 Task: Schedule a 60-minute meeting to evaluate team performance.
Action: Mouse pressed left at (85, 160)
Screenshot: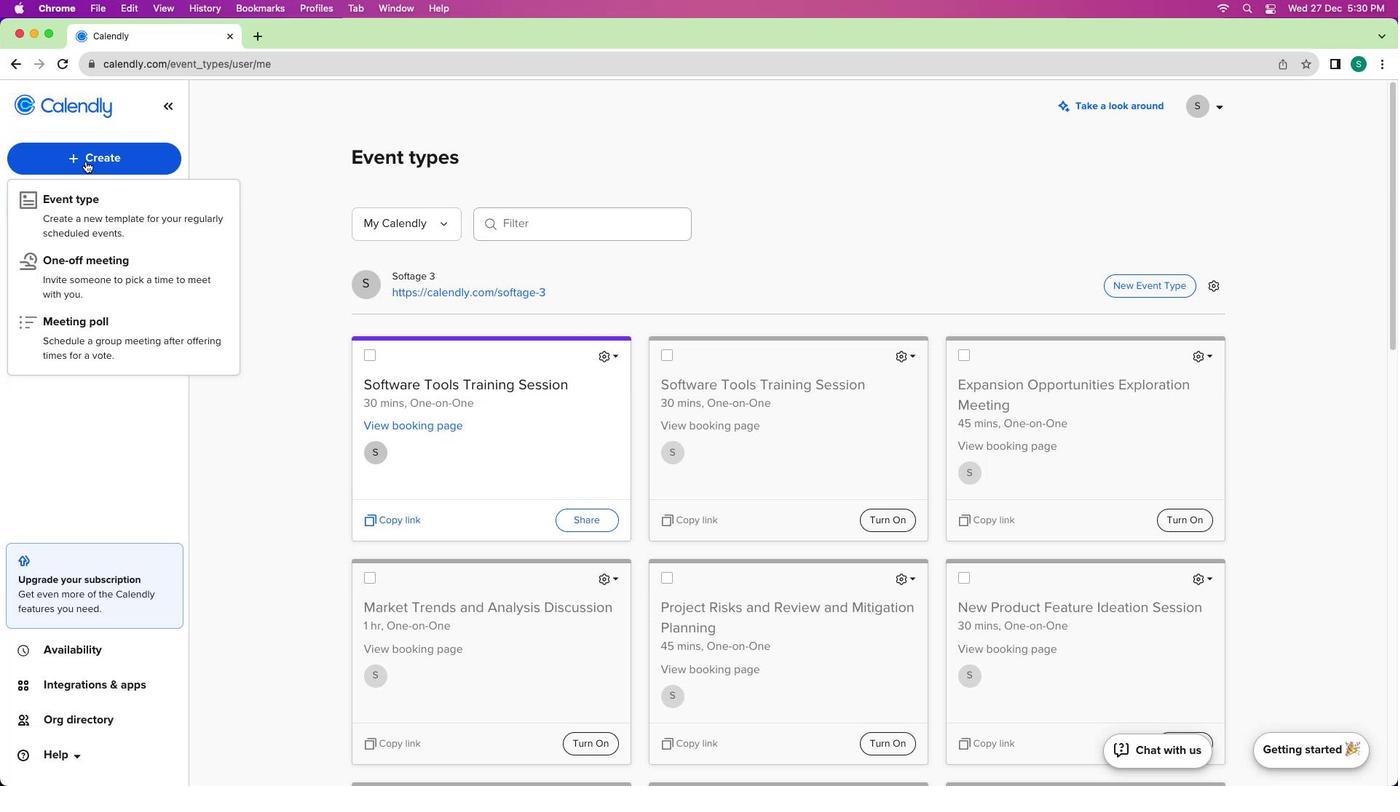 
Action: Mouse moved to (83, 204)
Screenshot: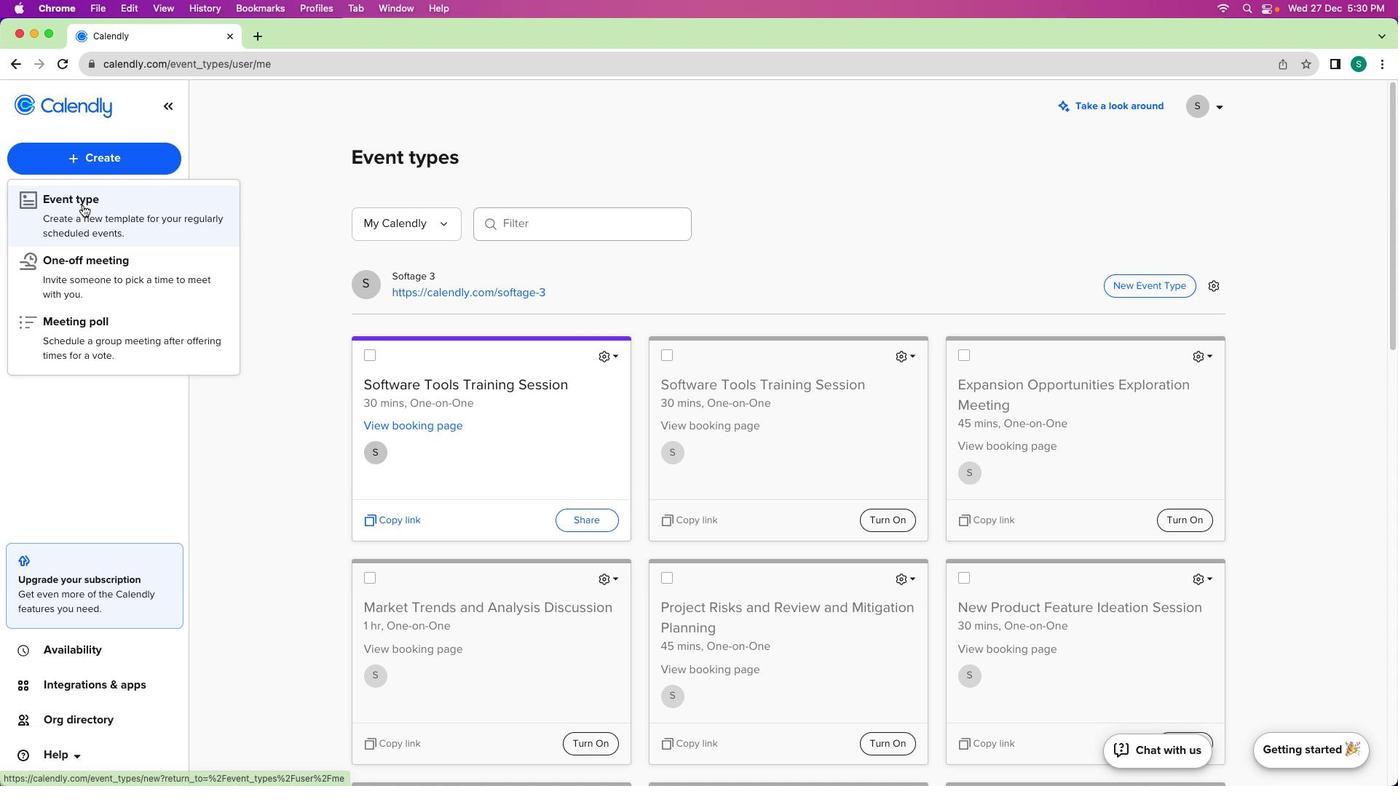 
Action: Mouse pressed left at (83, 204)
Screenshot: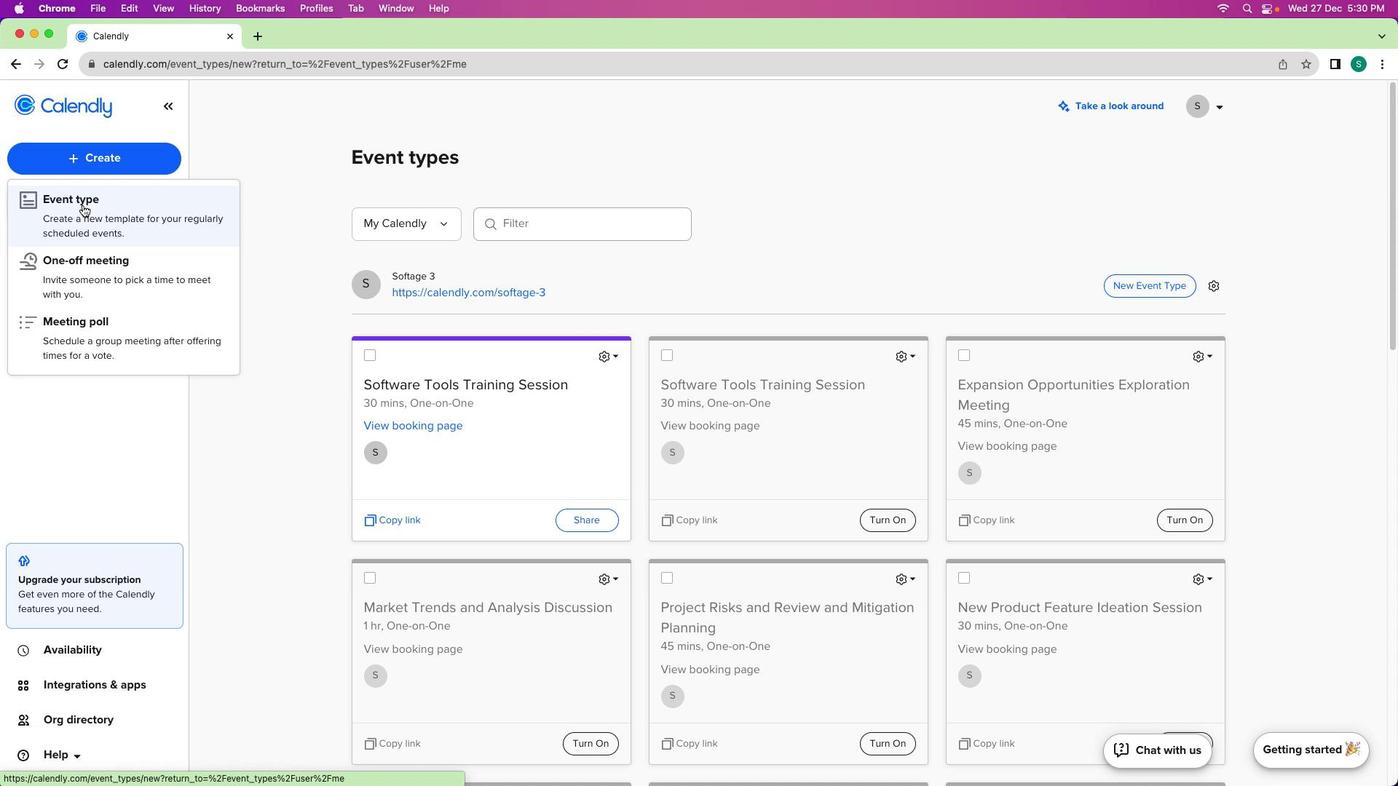 
Action: Mouse moved to (453, 279)
Screenshot: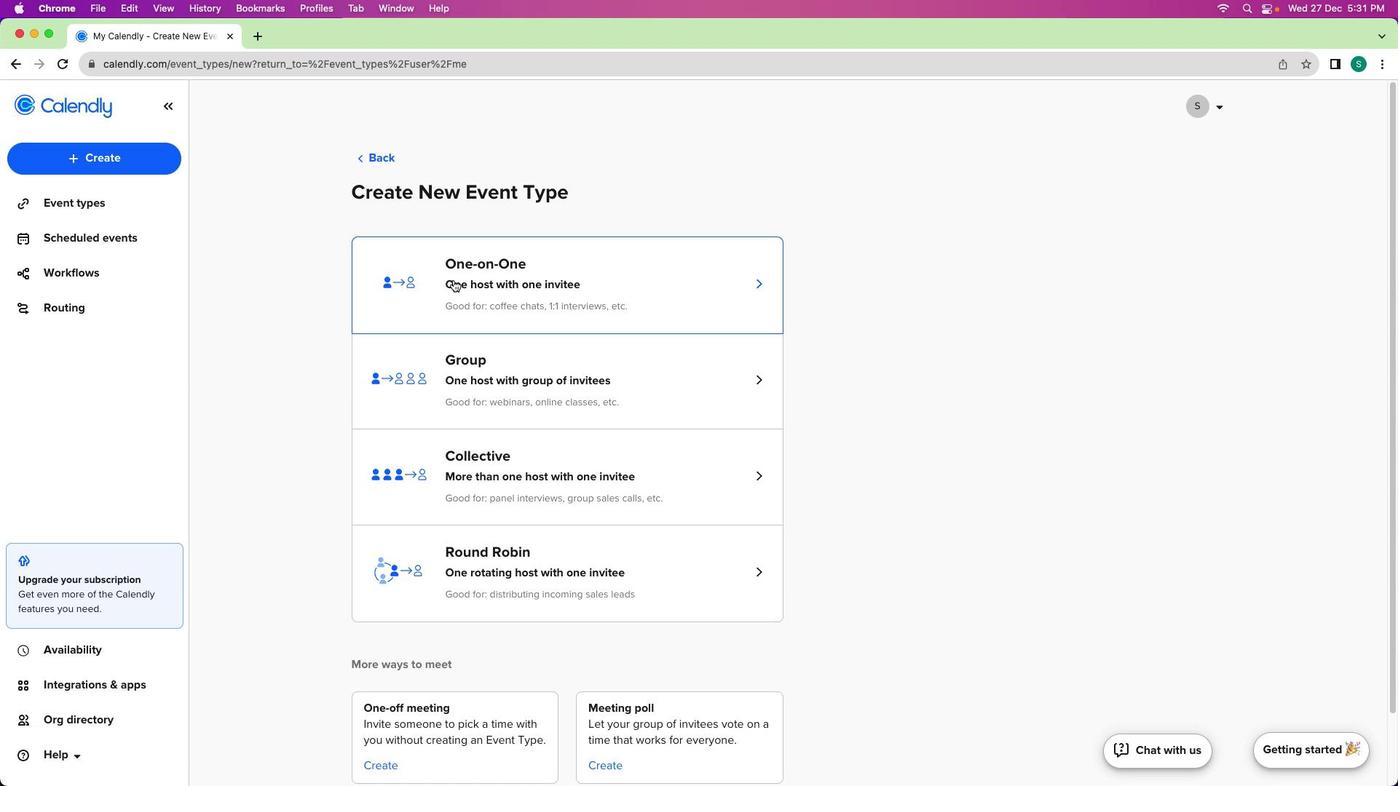 
Action: Mouse pressed left at (453, 279)
Screenshot: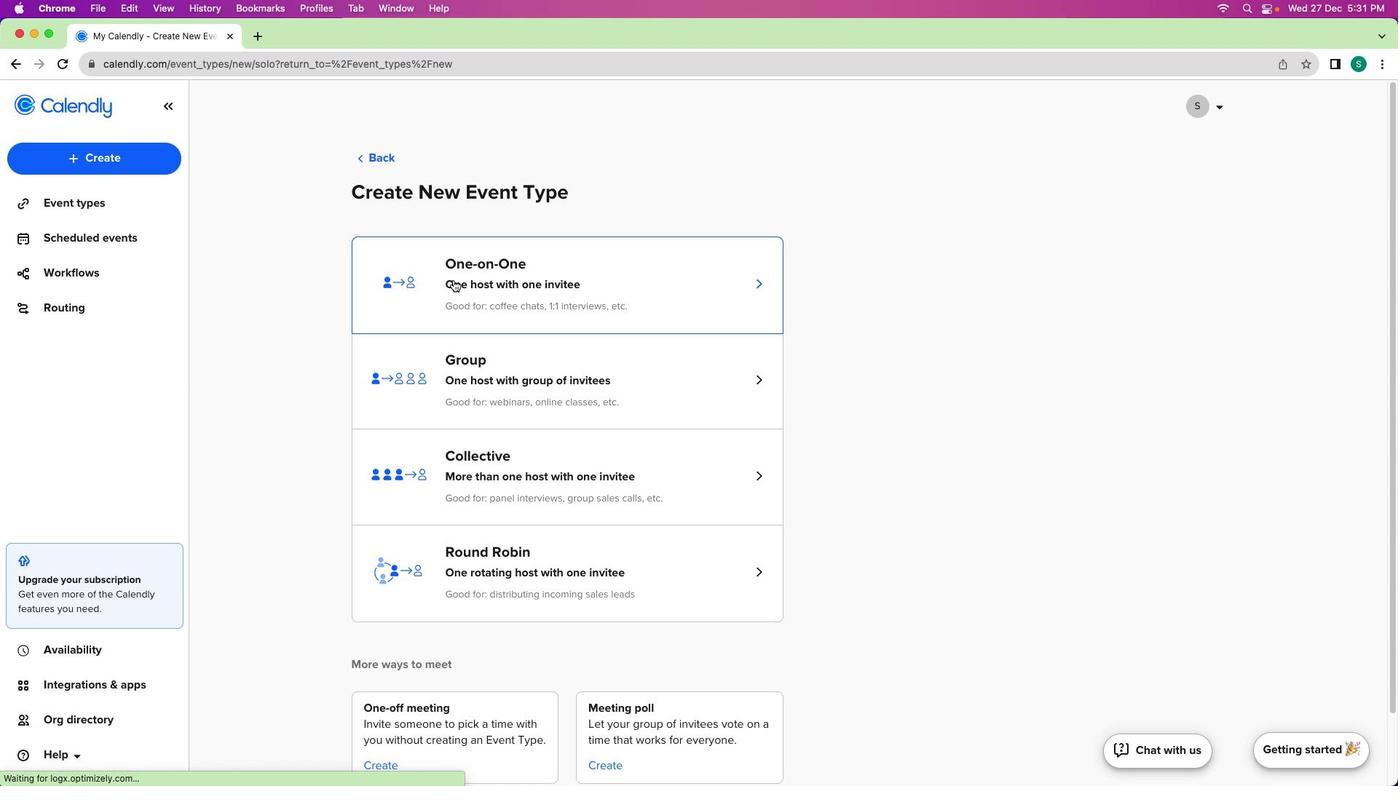 
Action: Mouse moved to (168, 225)
Screenshot: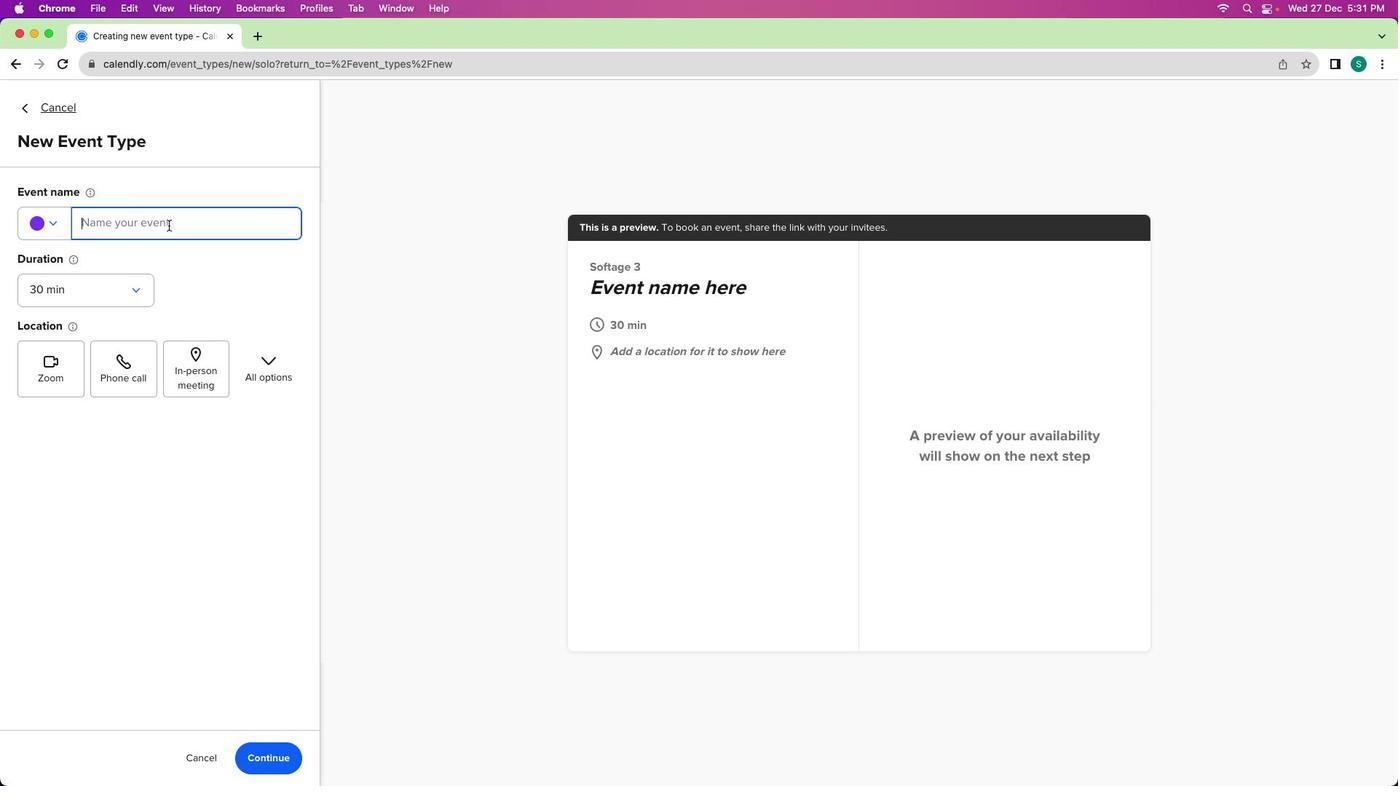 
Action: Mouse pressed left at (168, 225)
Screenshot: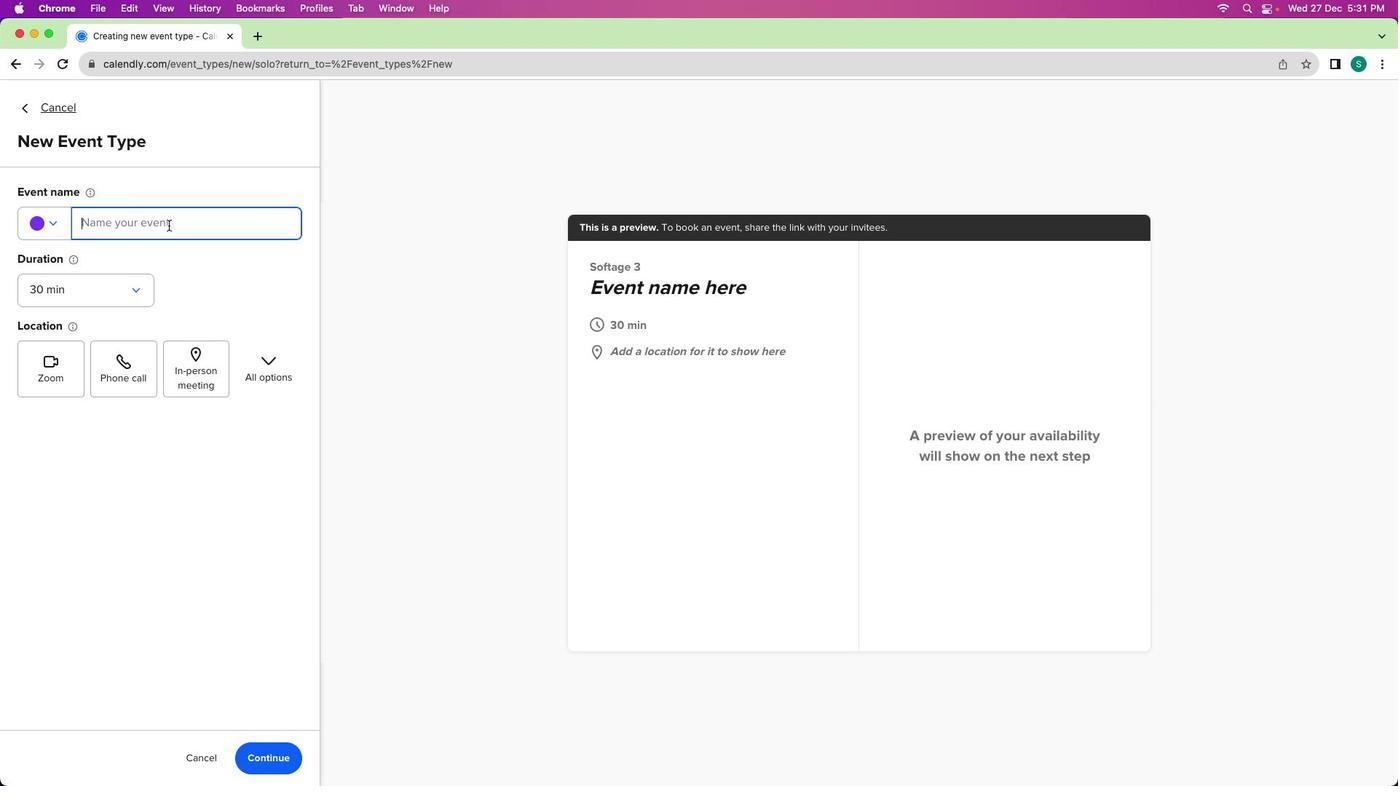 
Action: Key pressed Key.shift'T''e''a''m'Key.spaceKey.shift'P''e''r''f''o''r''m''a''c''e'Key.spaceKey.shift'E''v''a''l''u''a''t'Key.leftKey.leftKey.leftKey.leftKey.leftKey.leftKey.leftKey.leftKey.leftKey.left'n'Key.down'i''o''n'Key.spaceKey.shift'M''e''e''t''i''n''g'
Screenshot: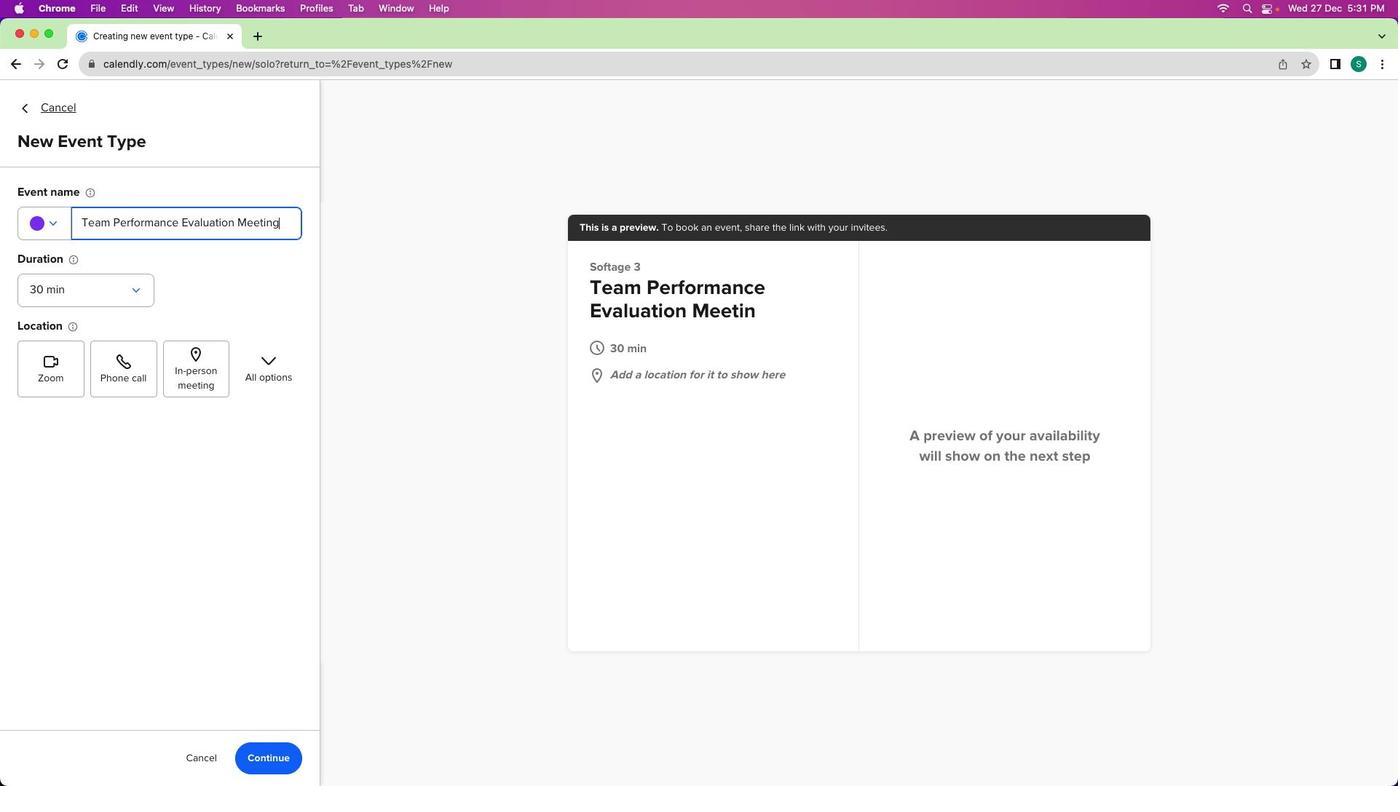 
Action: Mouse moved to (104, 289)
Screenshot: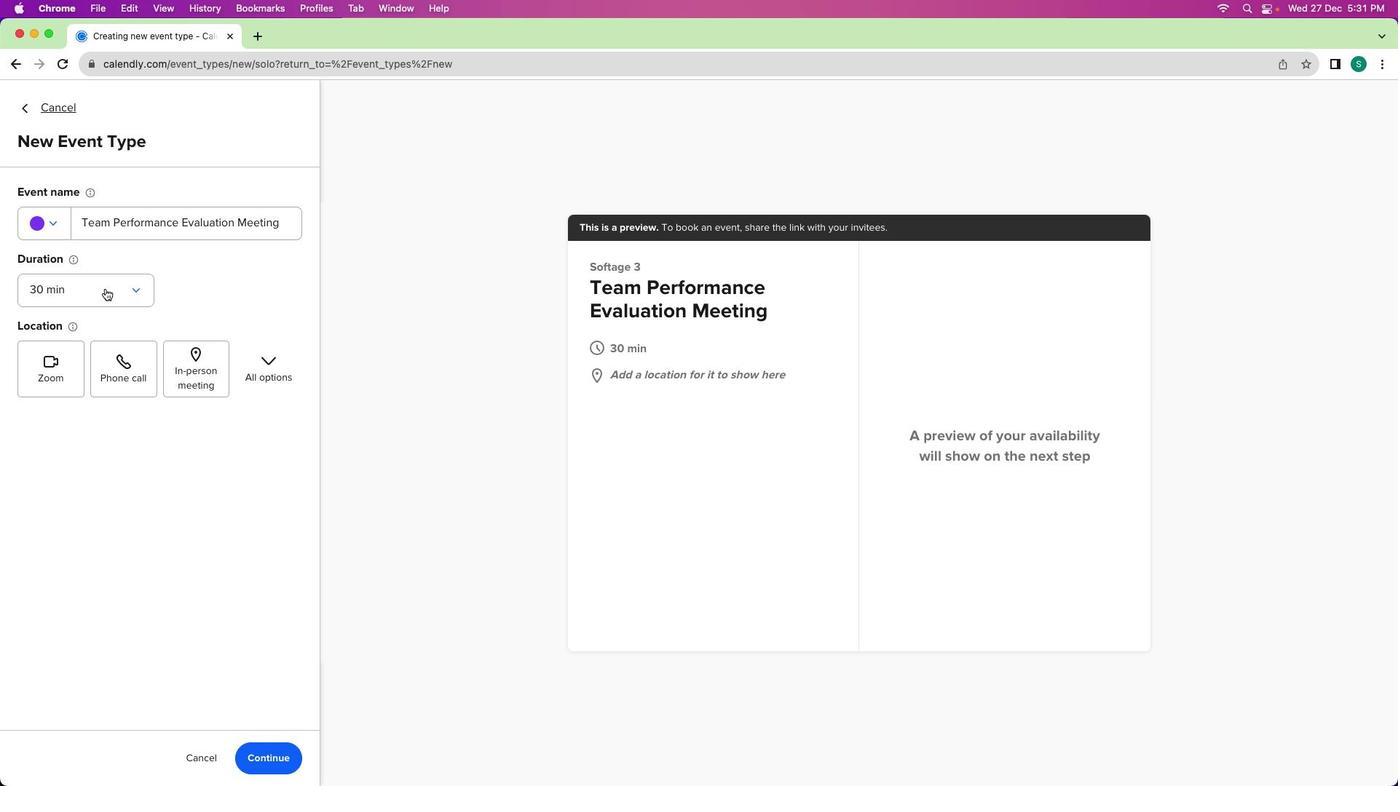 
Action: Mouse pressed left at (104, 289)
Screenshot: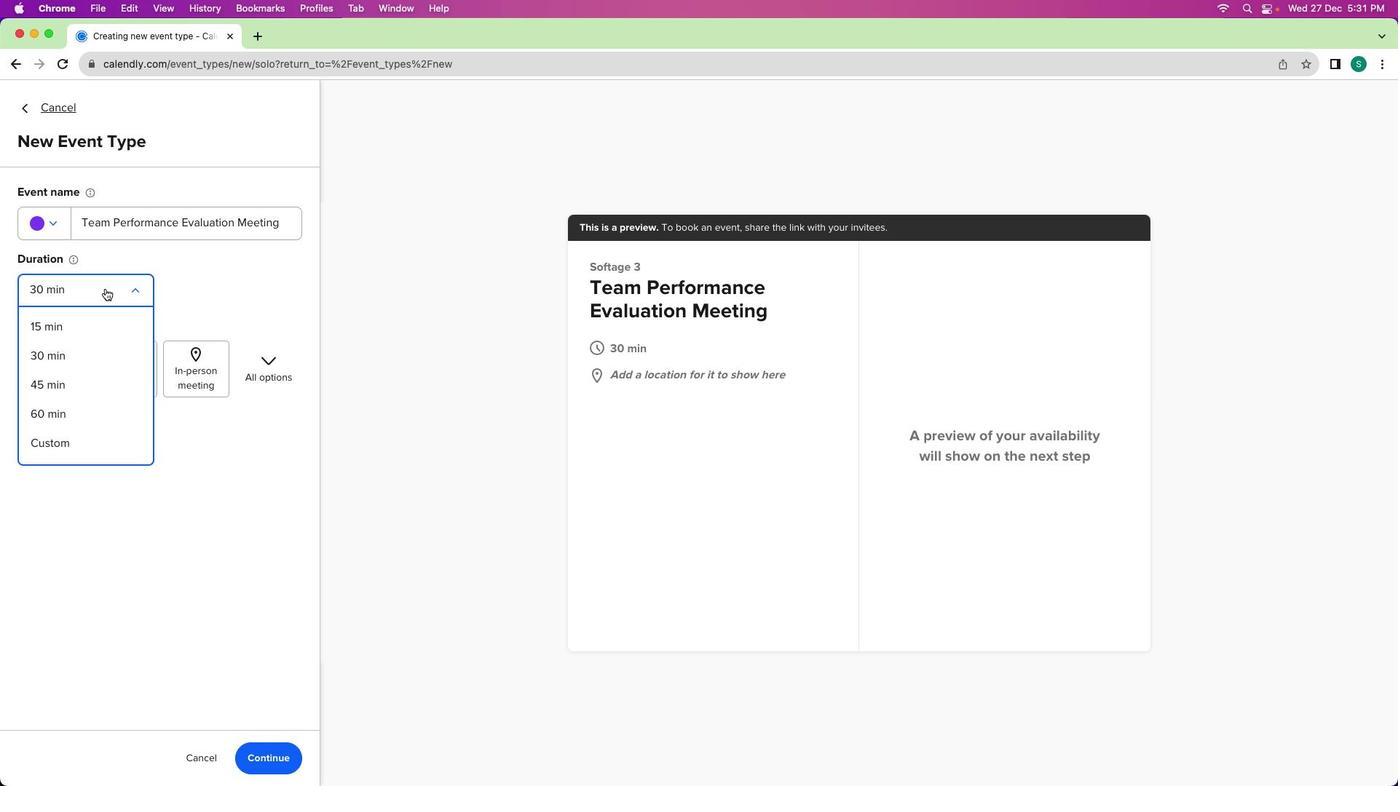 
Action: Mouse moved to (70, 398)
Screenshot: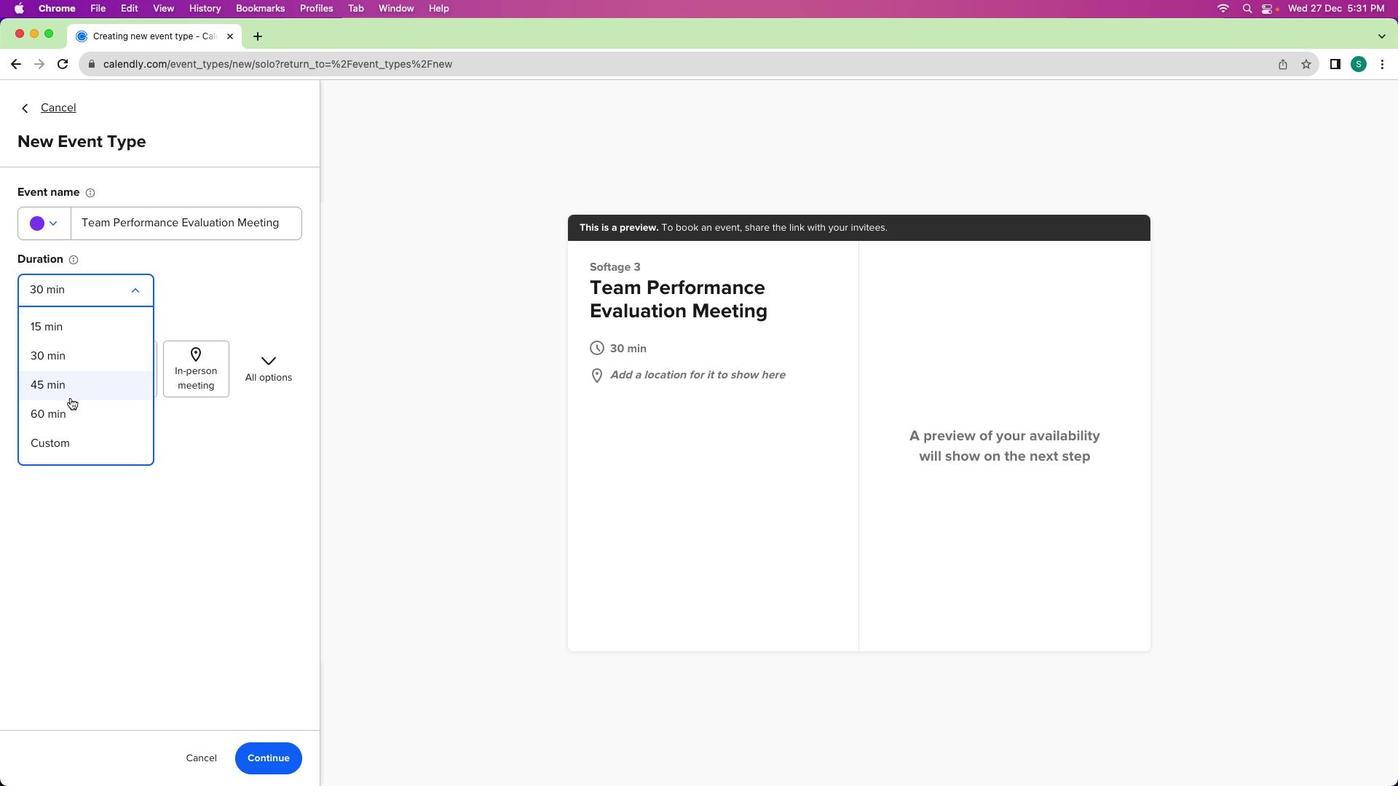 
Action: Mouse pressed left at (70, 398)
Screenshot: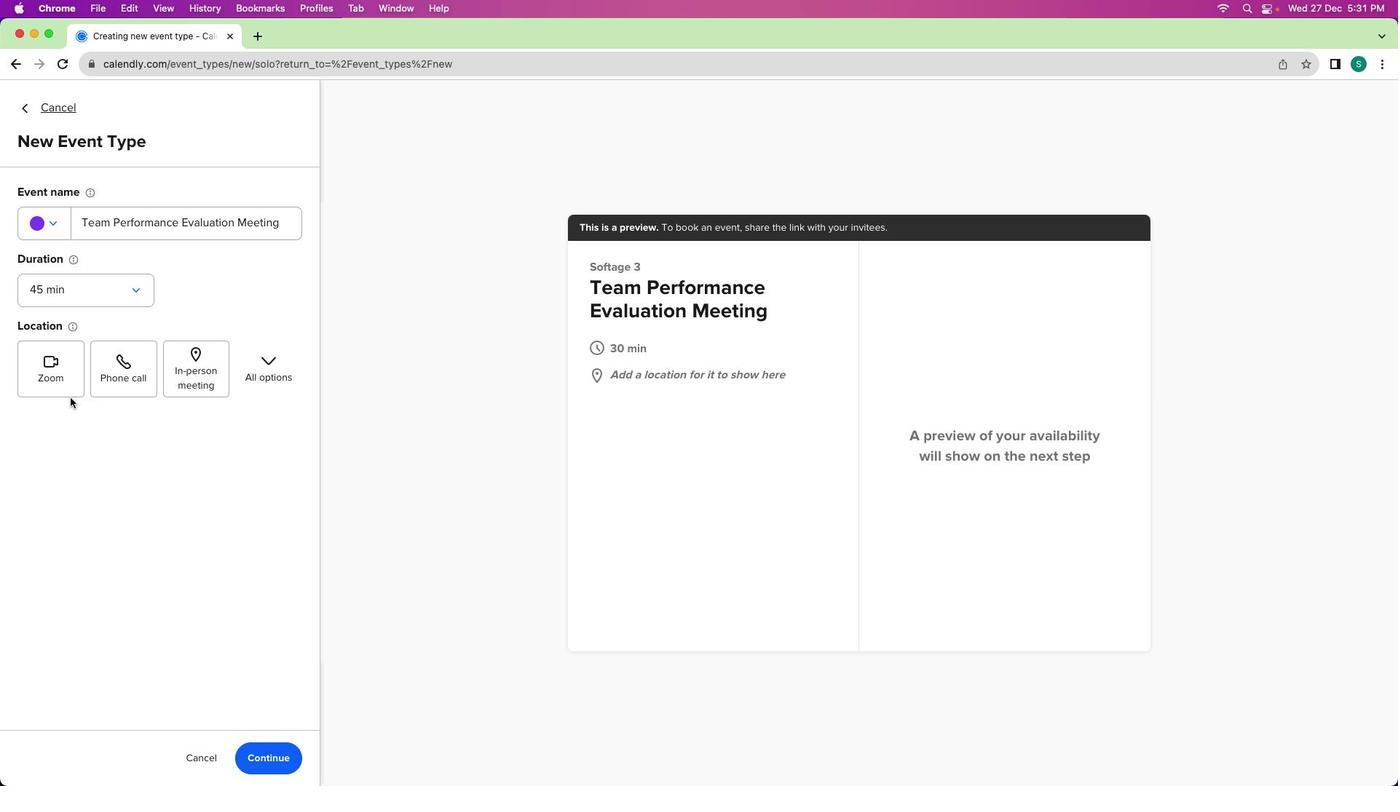 
Action: Mouse moved to (80, 293)
Screenshot: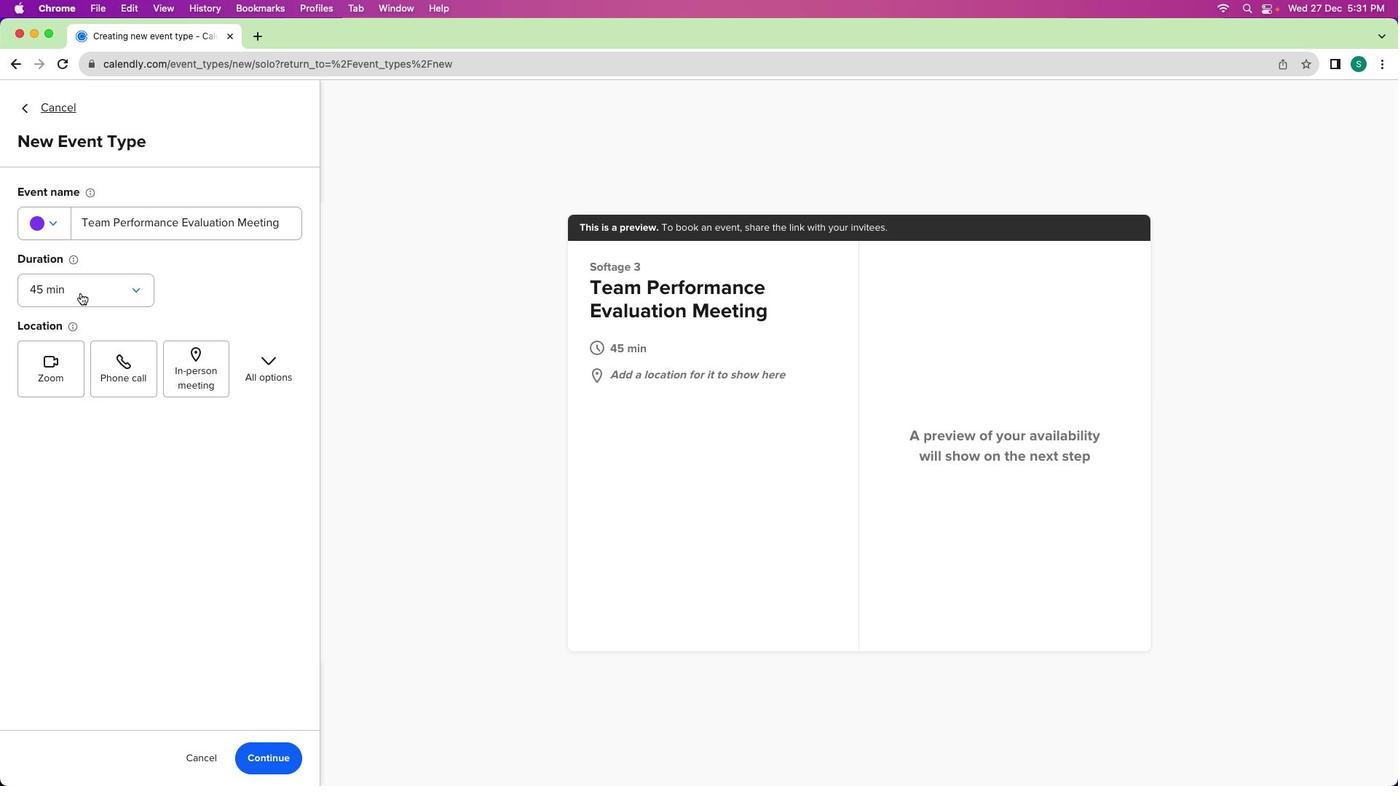 
Action: Mouse pressed left at (80, 293)
Screenshot: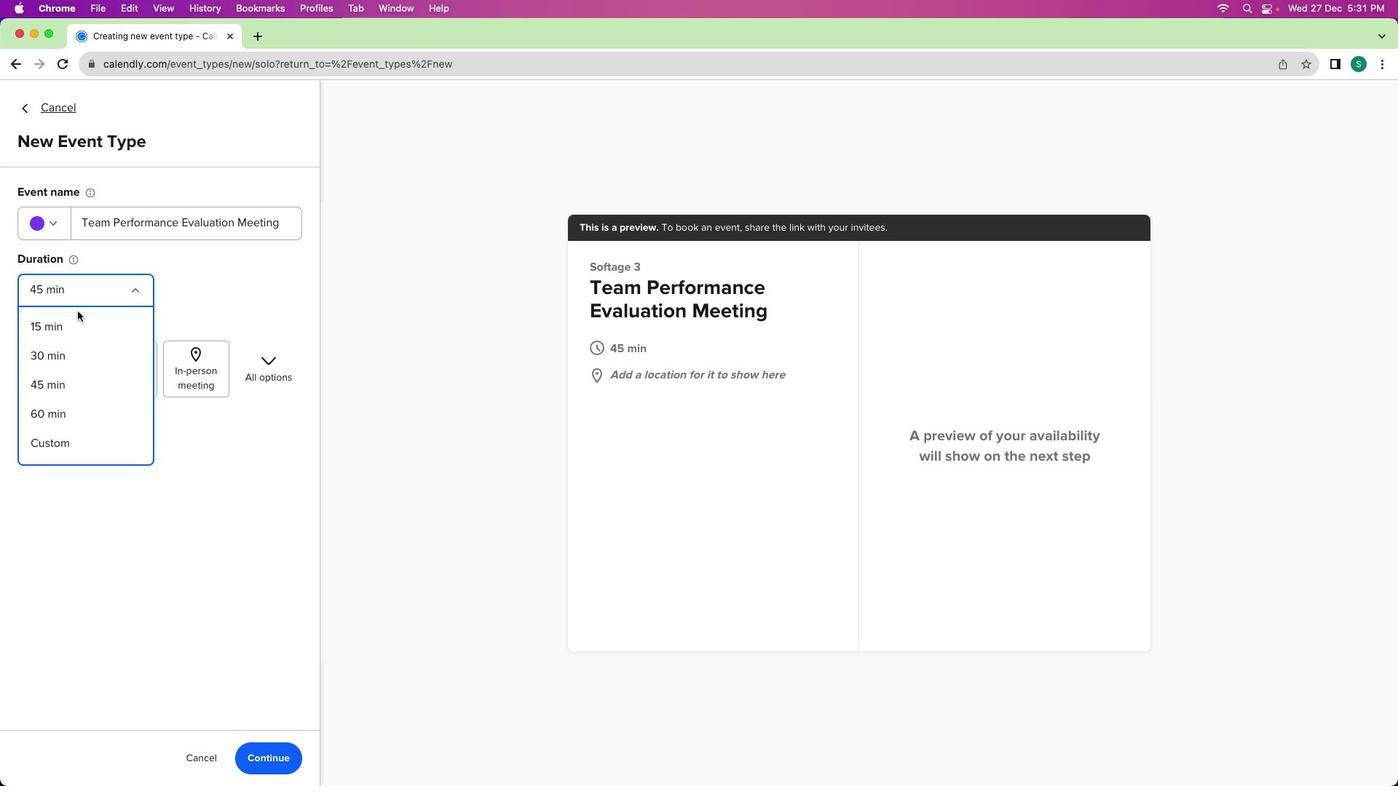 
Action: Mouse moved to (62, 415)
Screenshot: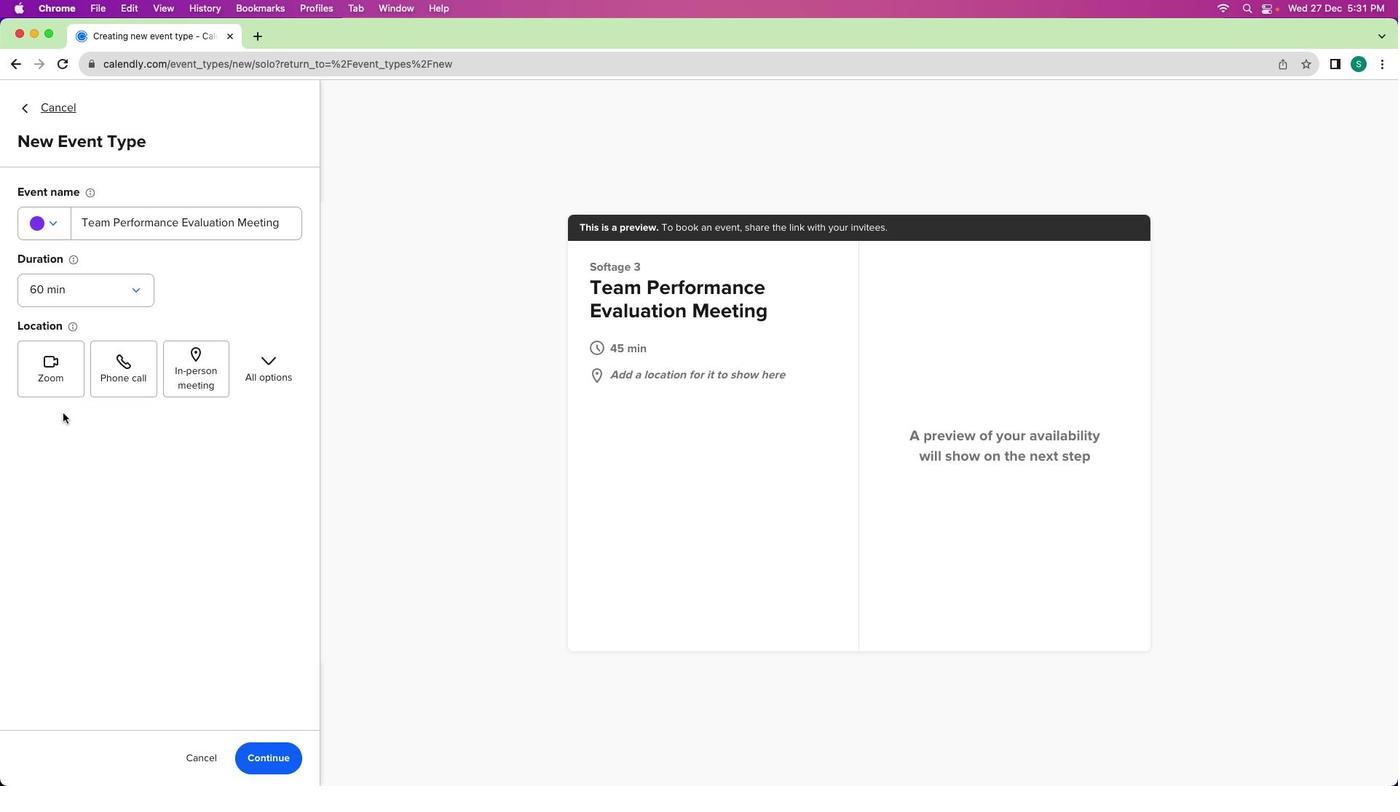 
Action: Mouse pressed left at (62, 415)
Screenshot: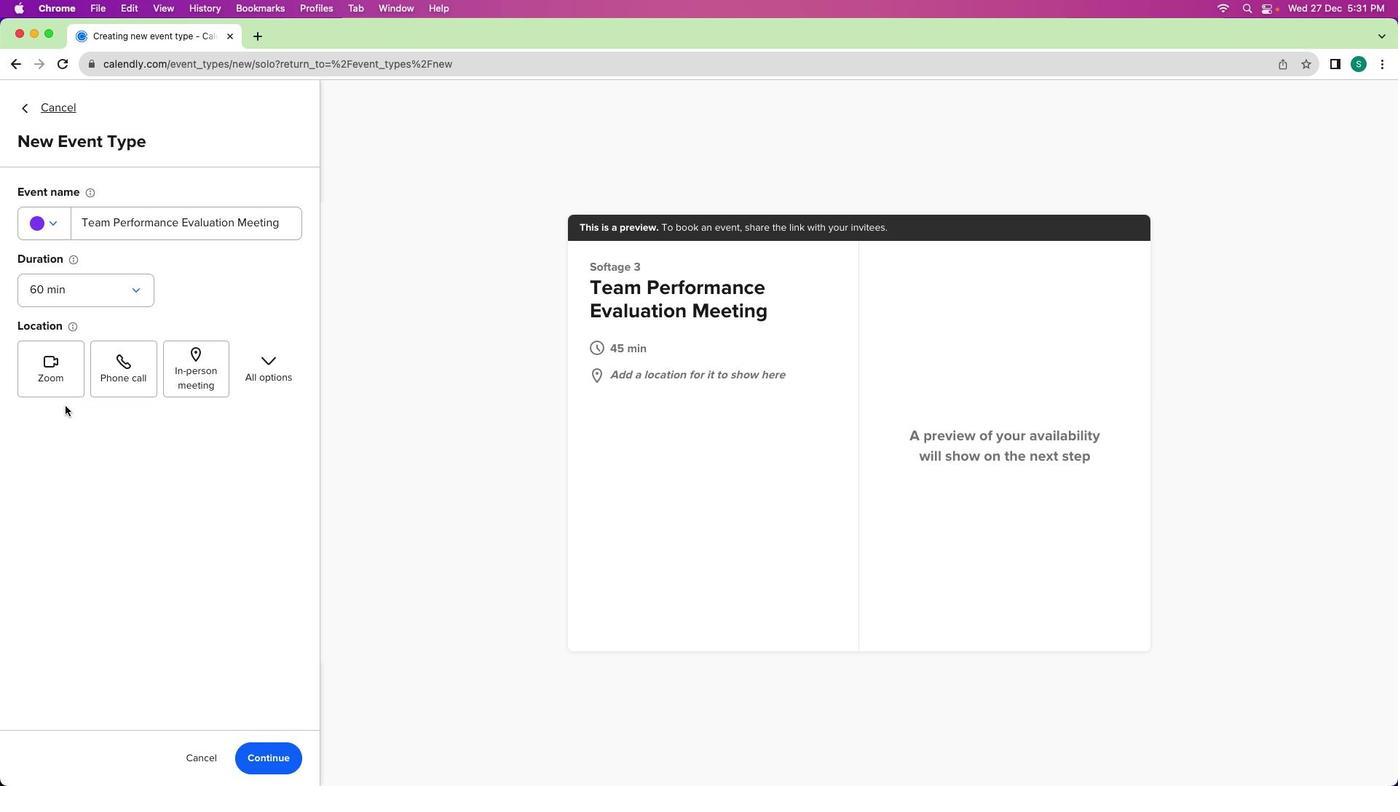 
Action: Mouse moved to (69, 375)
Screenshot: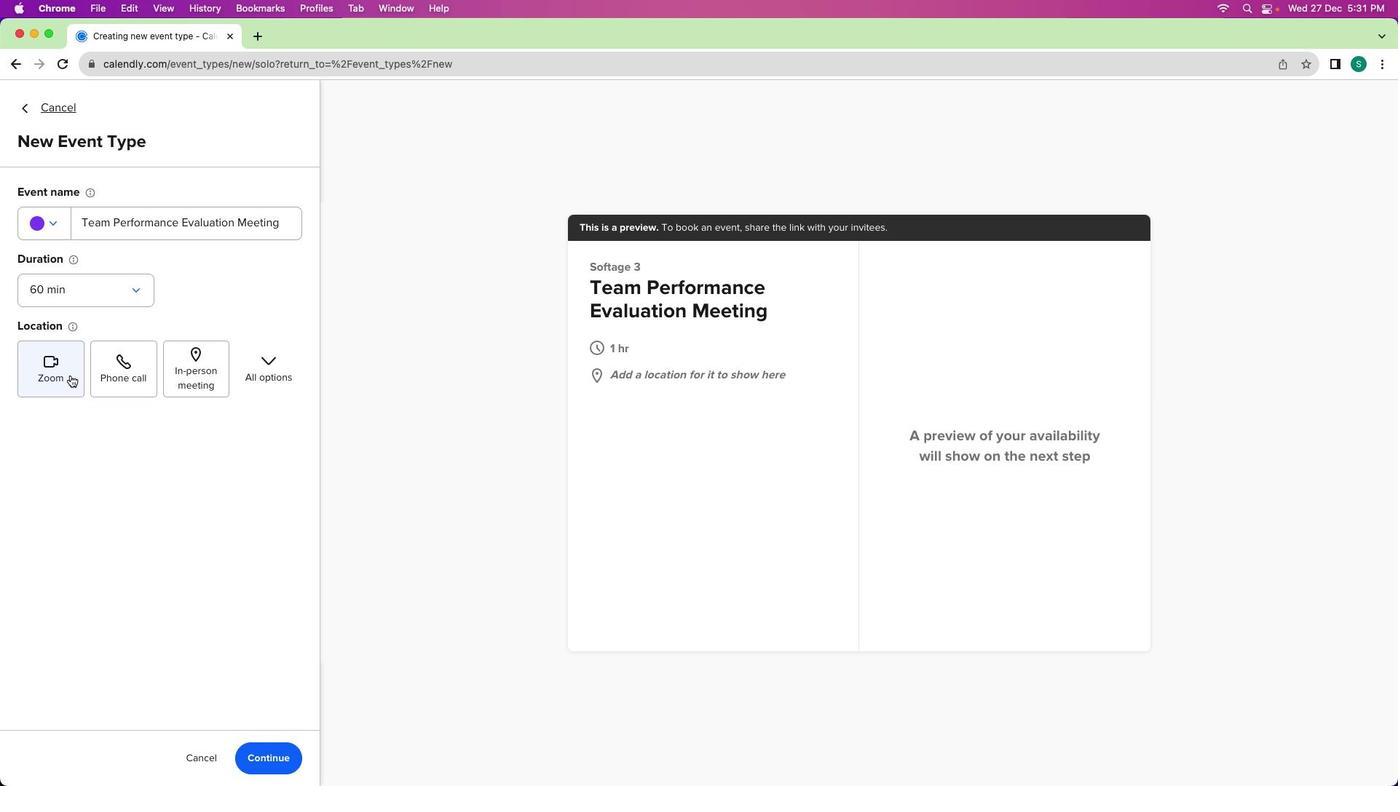 
Action: Mouse pressed left at (69, 375)
Screenshot: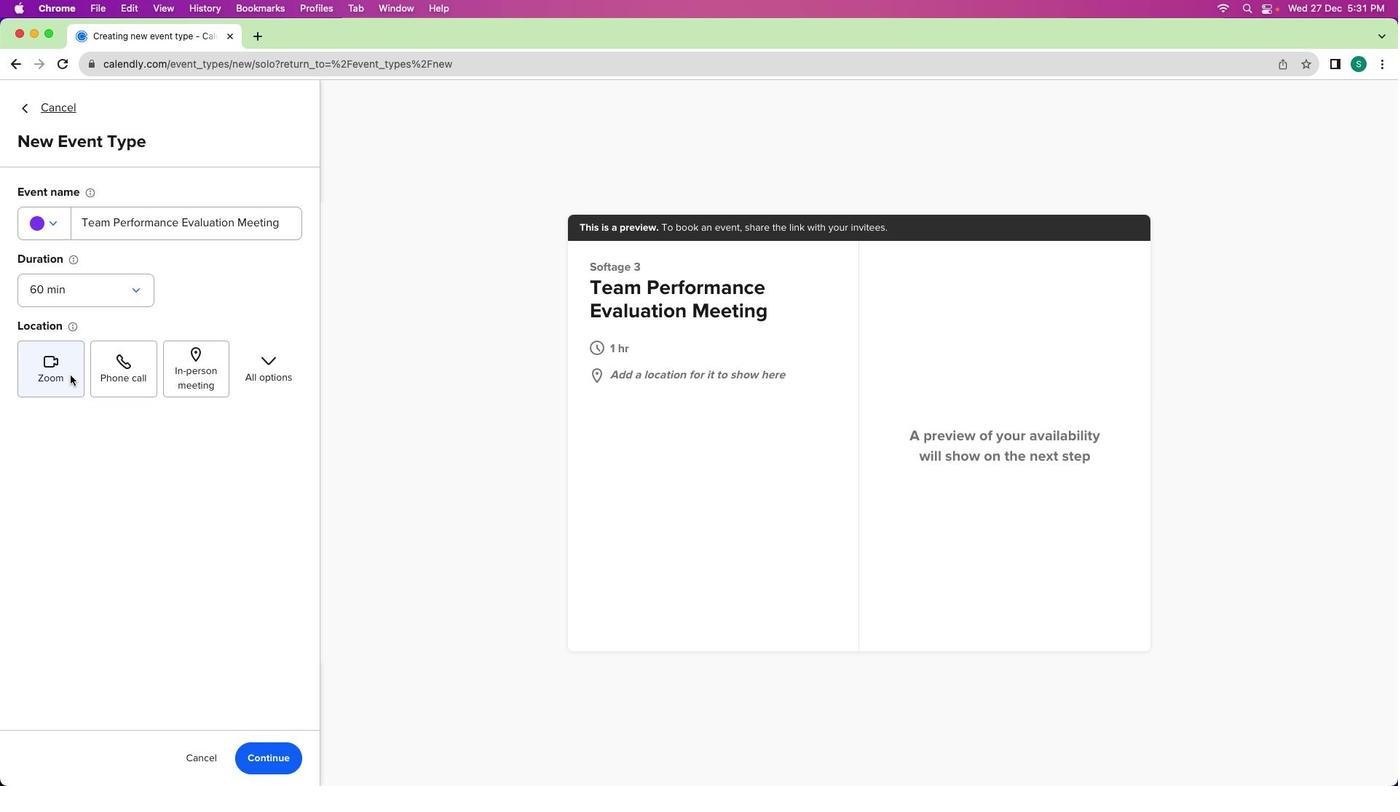 
Action: Mouse moved to (289, 748)
Screenshot: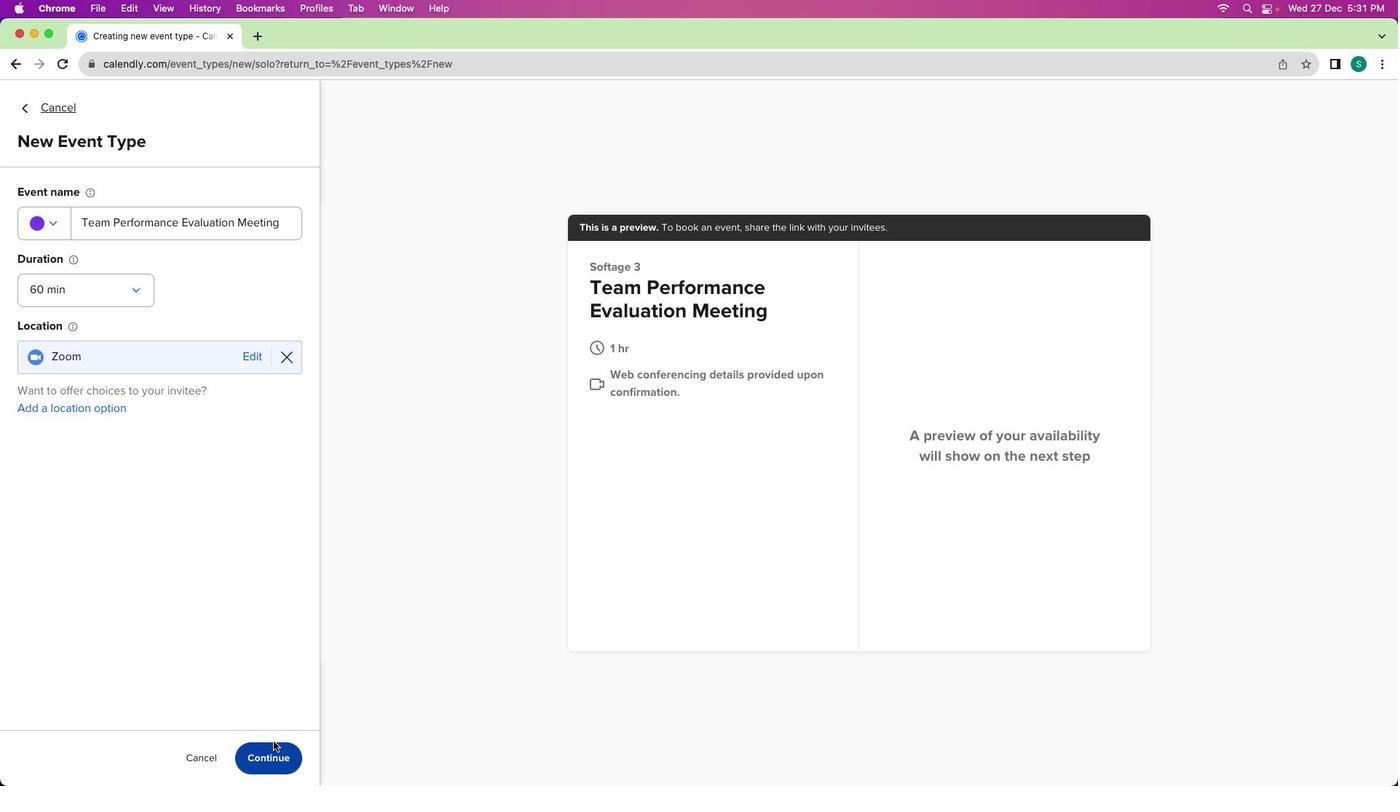 
Action: Mouse pressed left at (289, 748)
Screenshot: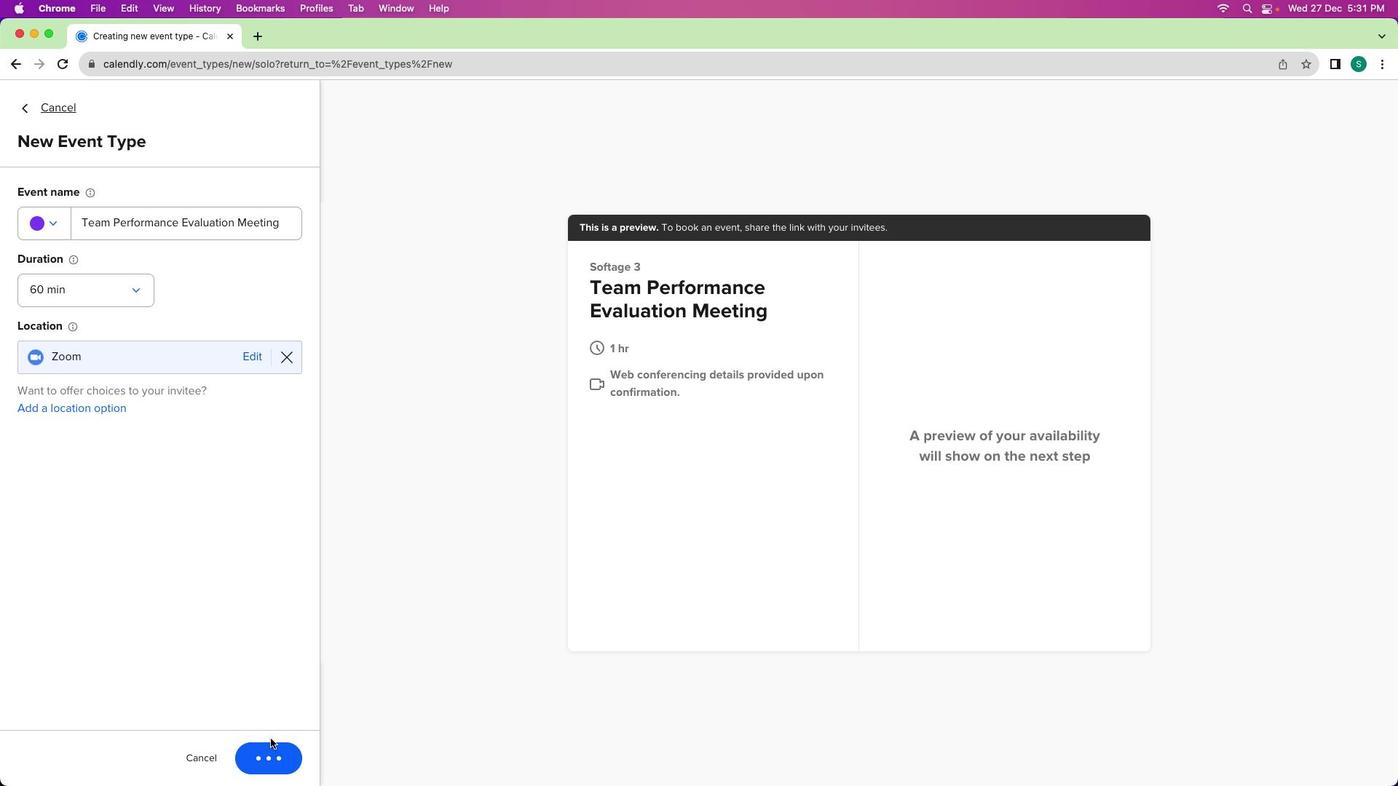 
Action: Mouse moved to (186, 238)
Screenshot: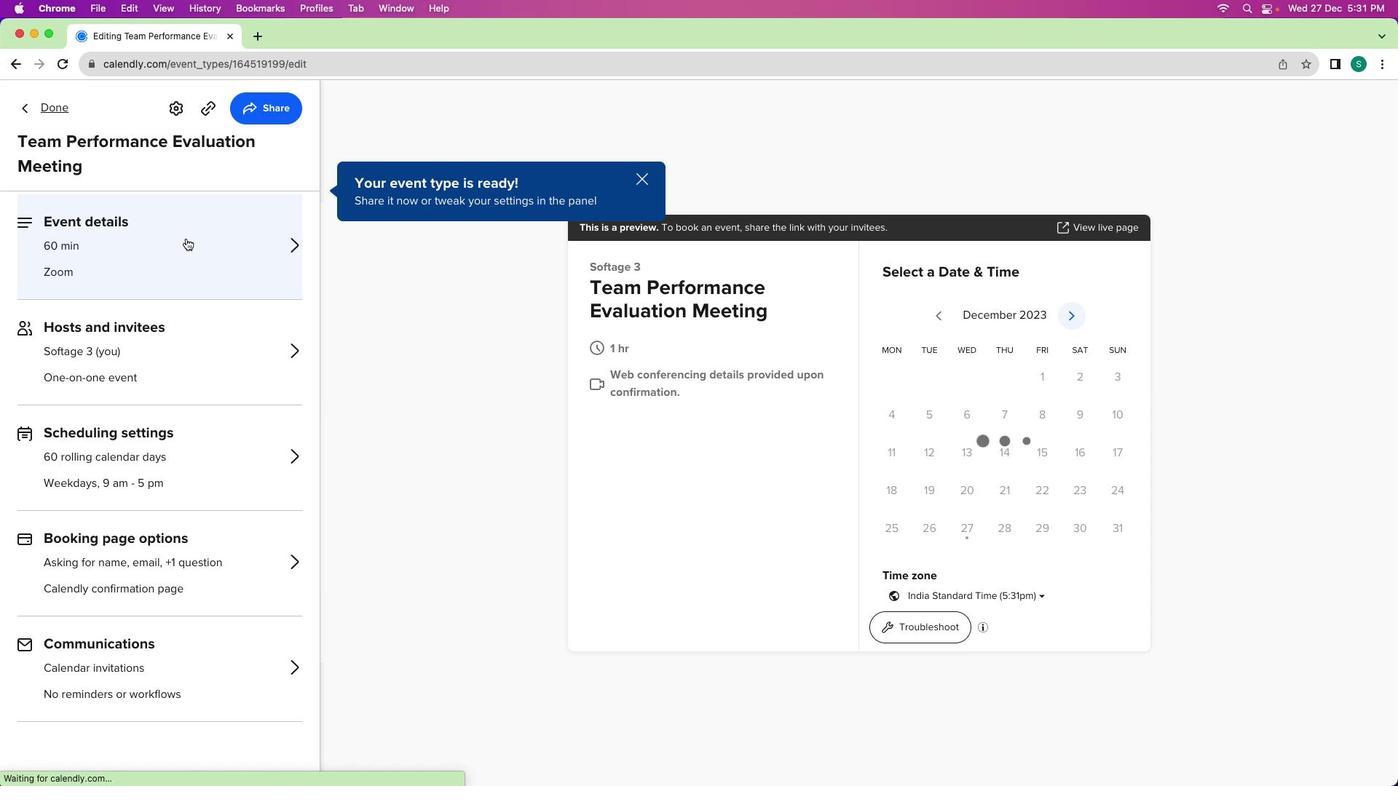 
Action: Mouse pressed left at (186, 238)
Screenshot: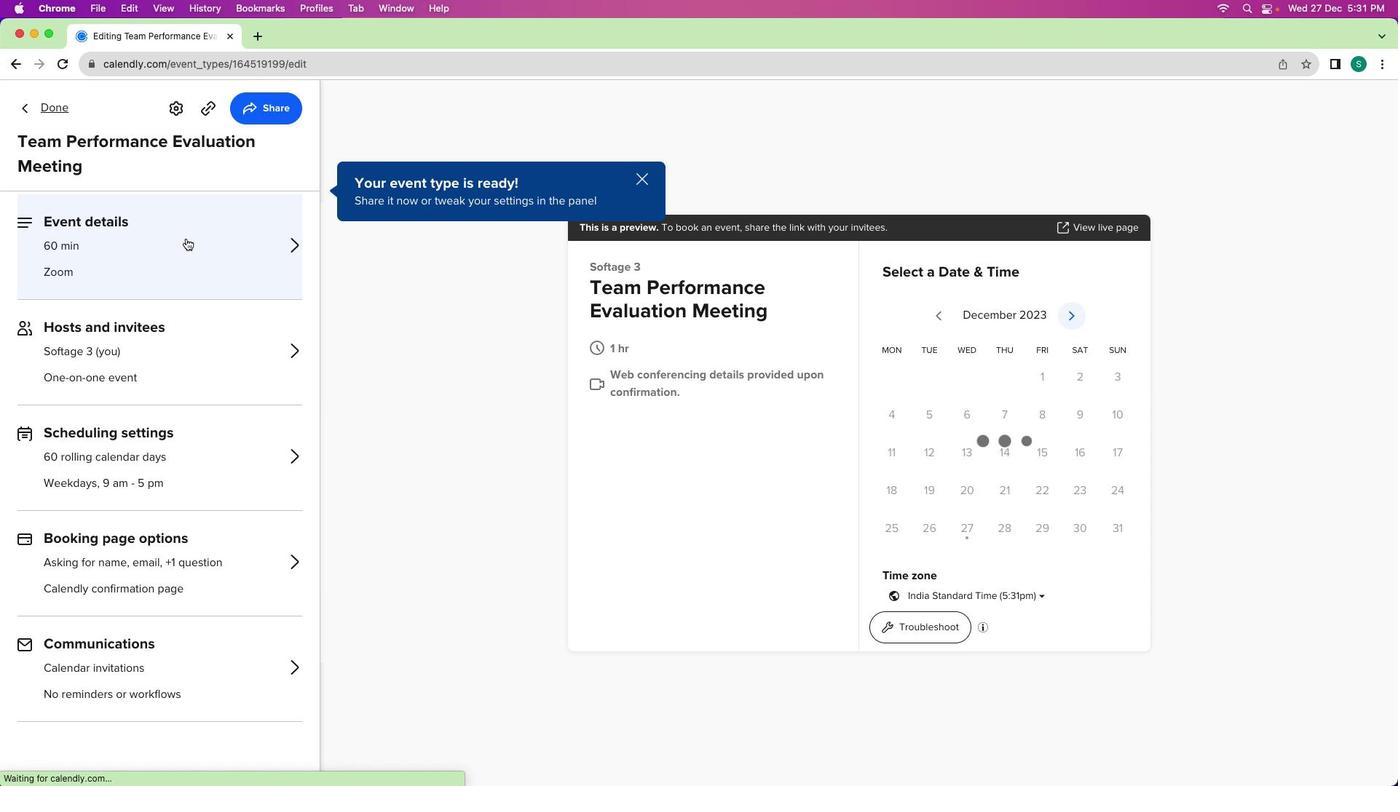 
Action: Mouse moved to (148, 554)
Screenshot: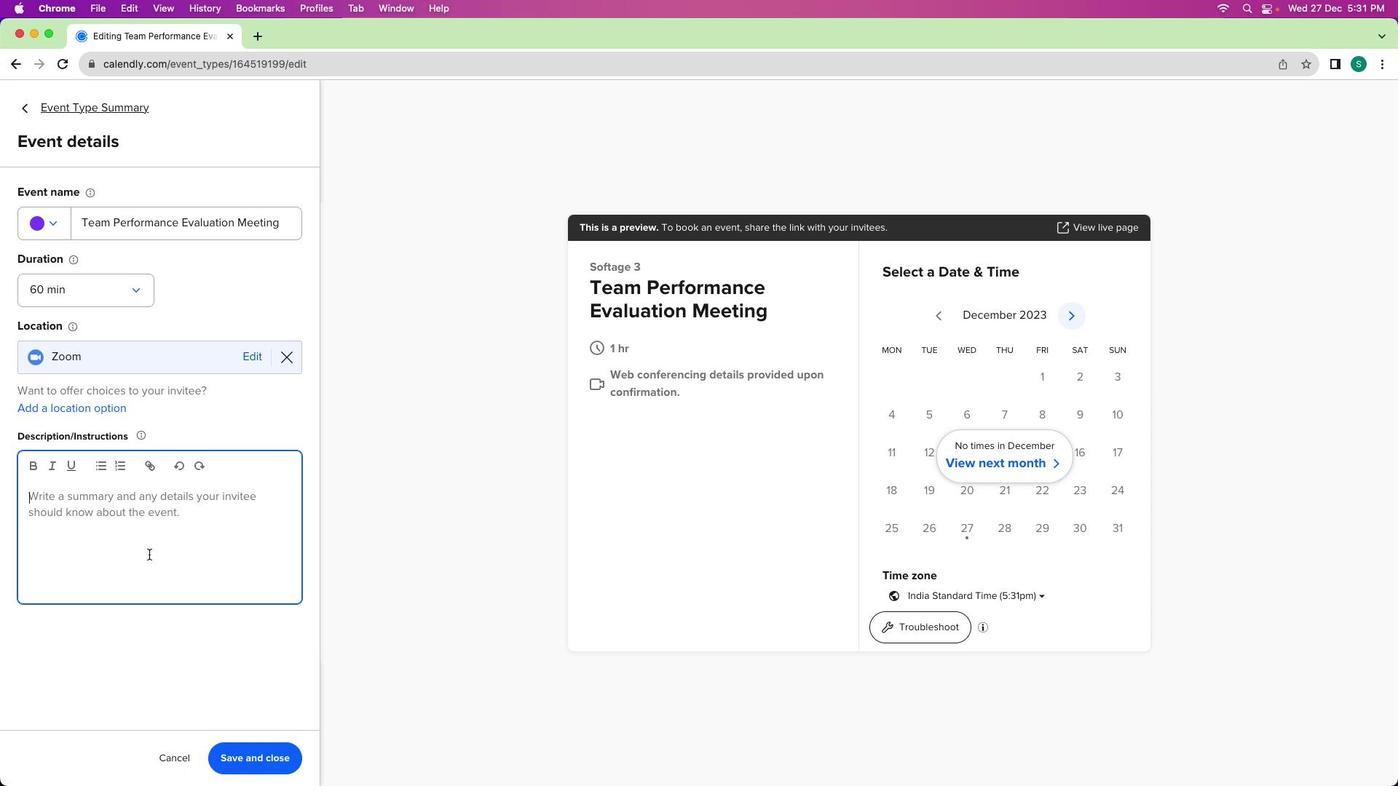 
Action: Mouse pressed left at (148, 554)
Screenshot: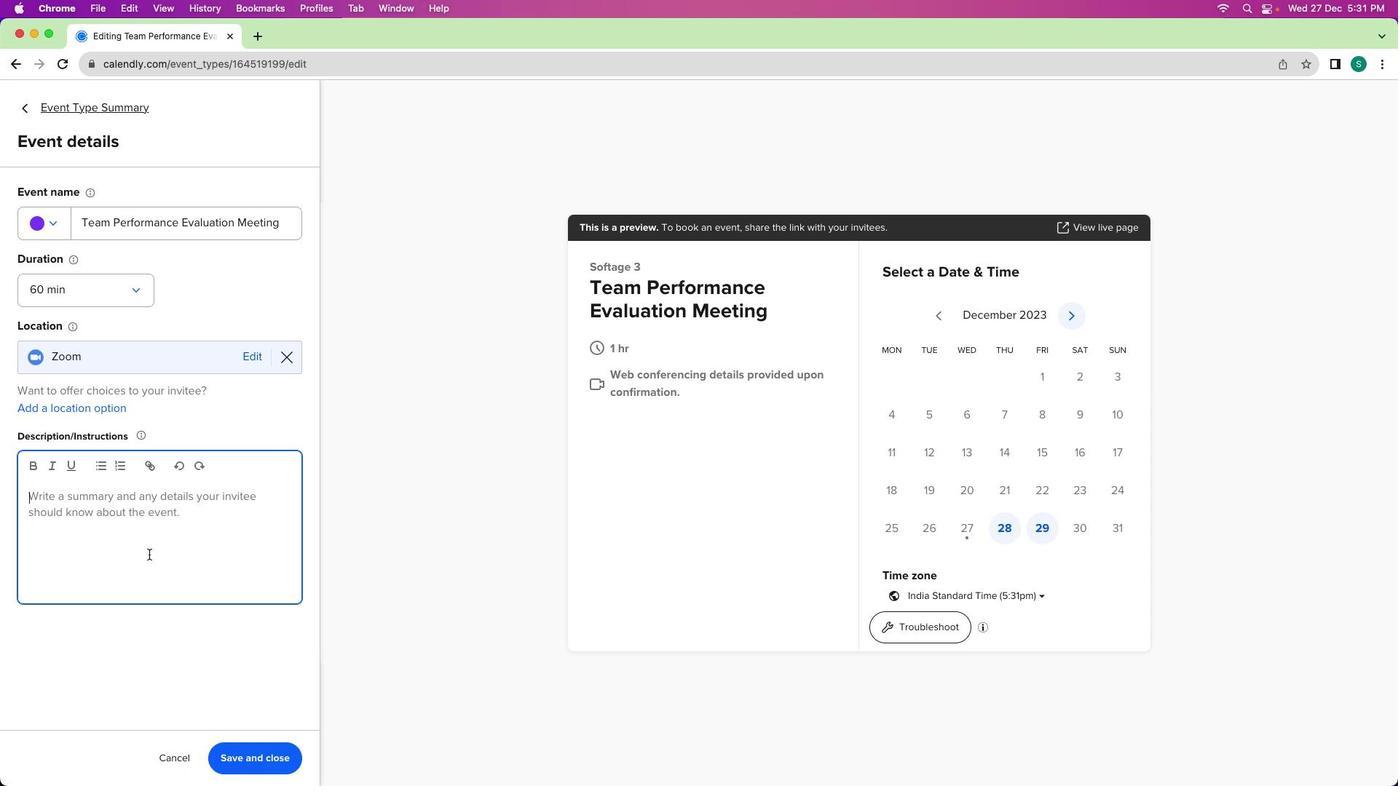 
Action: Mouse moved to (144, 552)
Screenshot: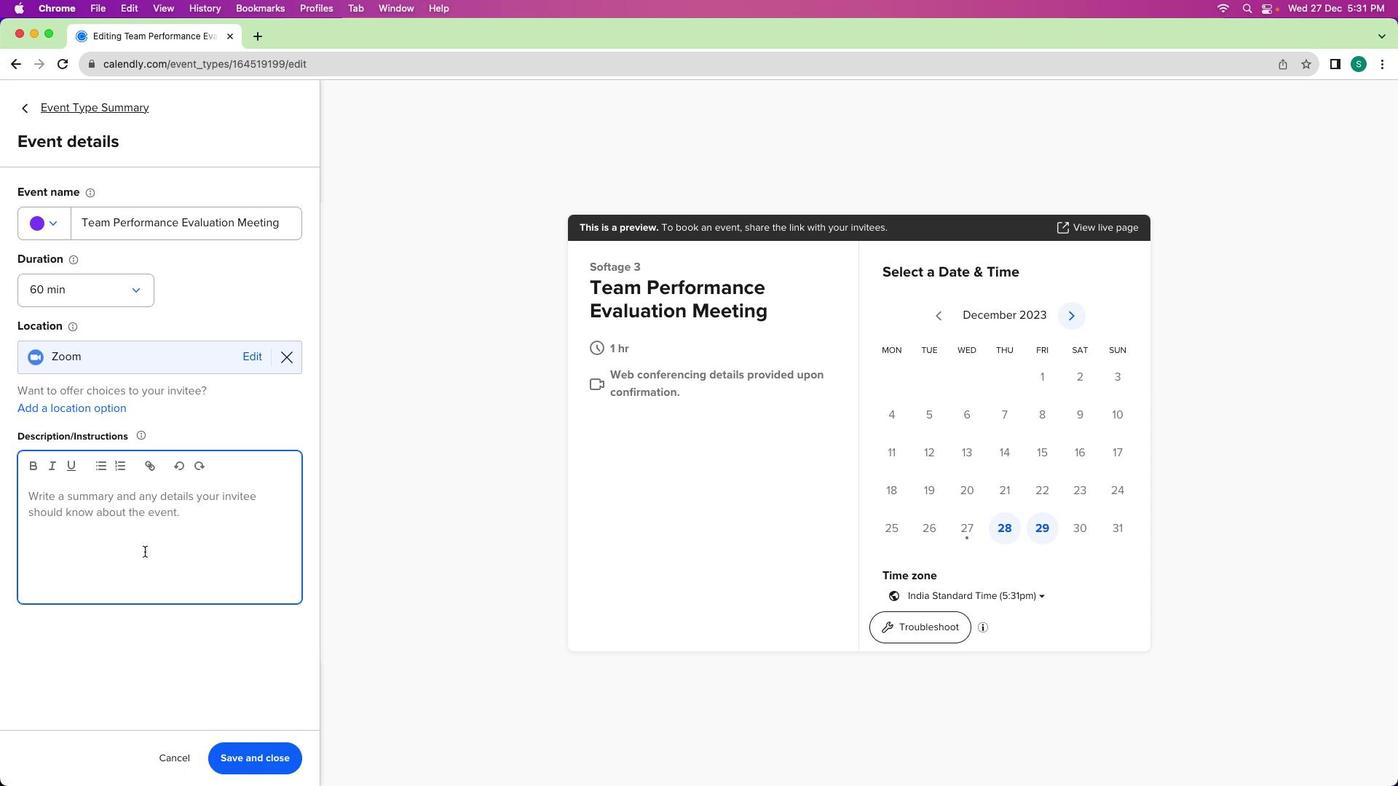
Action: Key pressed Key.shift'I'Key.space'w''o''u''l''d'Key.space'l''i''k''e'Key.space't''o'Key.space'i''n''v''i''t''e'Key.space'y''o''u'Key.space't''o'Key.space'a'Key.space'6''0''-''m''i''n''u''u''t''e'Key.spaceKey.leftKey.leftKey.leftKey.backspaceKey.down'm''e''e''t''i''n''g'Key.space'f''o''c''u''s''e''d'Key.space'o''n'Key.space'e''v''a''l''u''a''t''i''n''g'Key.space'o''u''r'Key.space't''e''m'Key.backspace'a''m''s'Key.backspace"'"'s'Key.space'p''e''r''f''o''r''m''a''n''c''e''.'Key.spaceKey.shift'T''h''i''s'Key.spaceKey.shift'S''e''s''s''o''p''m'Key.backspaceKey.backspaceKey.backspaceKey.backspaceKey.backspaceKey.backspaceKey.backspace's''e''s''s''i''o''n'Key.space'w''i''l''l'Key.space'p''r''o''v''i''d''e'Key.space'a''n'Key.space'o''p''p''o''r''t''u''n''i''t''y'Key.space't''o'Key.space'r''e''v''i''e''w'Key.space'k''e''y'Key.space'm''e''t''r''i''c''s'Key.spaceKey.backspace','Key.space'd''i''s''c''u''s''s'Key.space'a''c''h''i''e''v''e''m''e''n''t''s'Key.spaceKey.backspace','Key.space'a''n''d'Key.space'i''d''e''n''t''i''f''y'Key.space'a''r''e''a''s'Key.space'f''o''r'Key.space'i''m''p''r''o''v''e''m''e''n''t'Key.space't''o'Key.space'e''n''s''u''r''e'Key.space'w''e'Key.space'a''r''e'Key.space'o''n'Key.space't''r''a''c''k'Key.space't''o''w''r'Key.backspace'a''r''d'Key.space'o''u''r'Key.space'g''o''a''l''s''.'
Screenshot: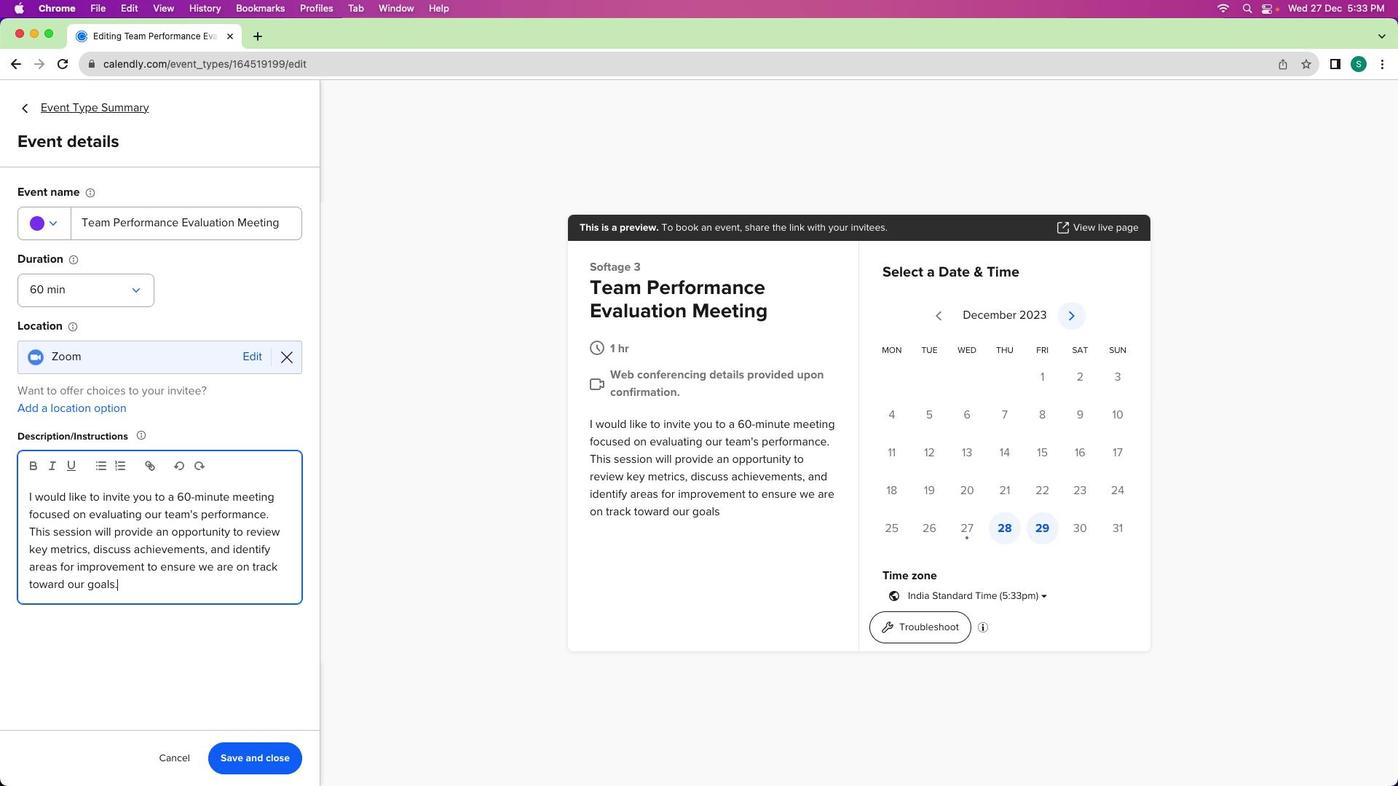 
Action: Mouse moved to (42, 225)
Screenshot: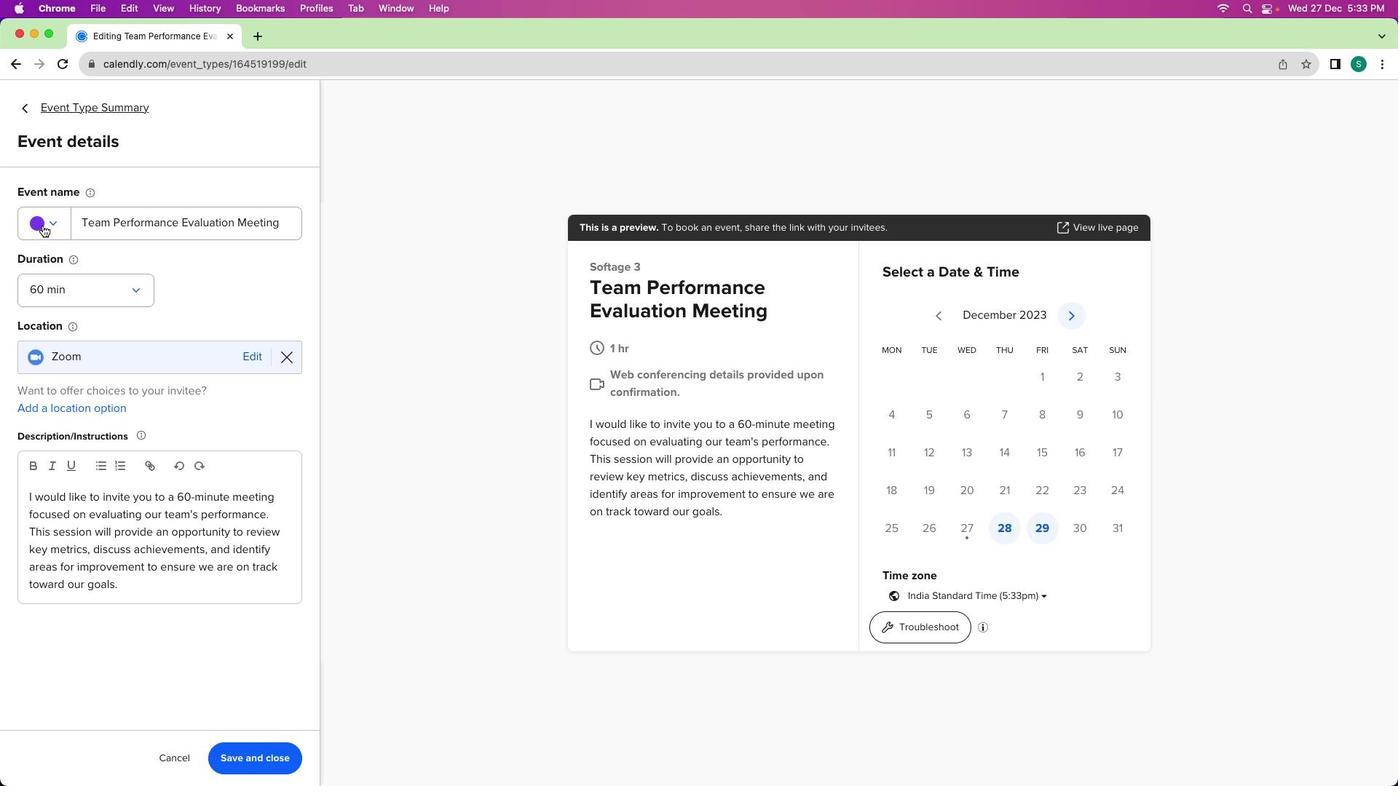 
Action: Mouse pressed left at (42, 225)
Screenshot: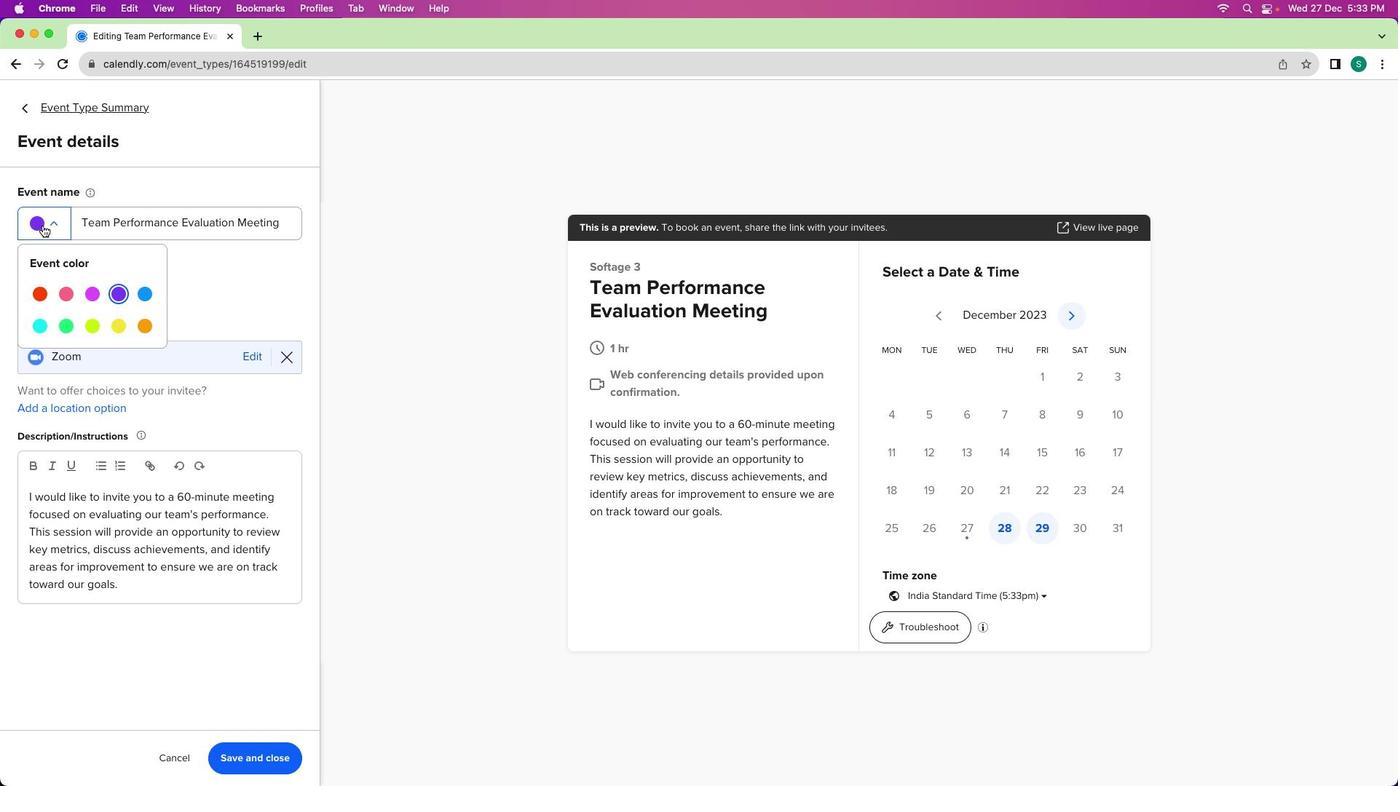 
Action: Mouse moved to (46, 289)
Screenshot: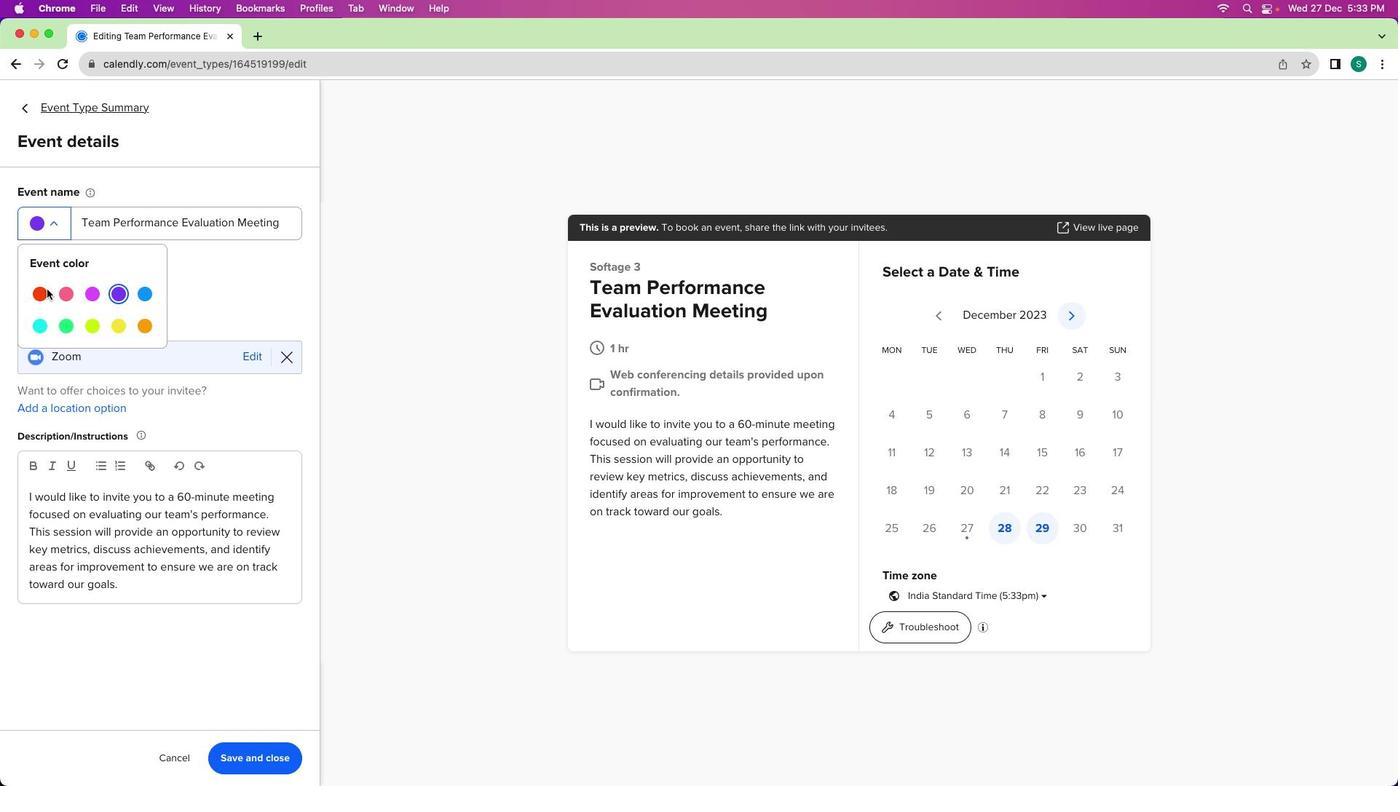 
Action: Mouse pressed left at (46, 289)
Screenshot: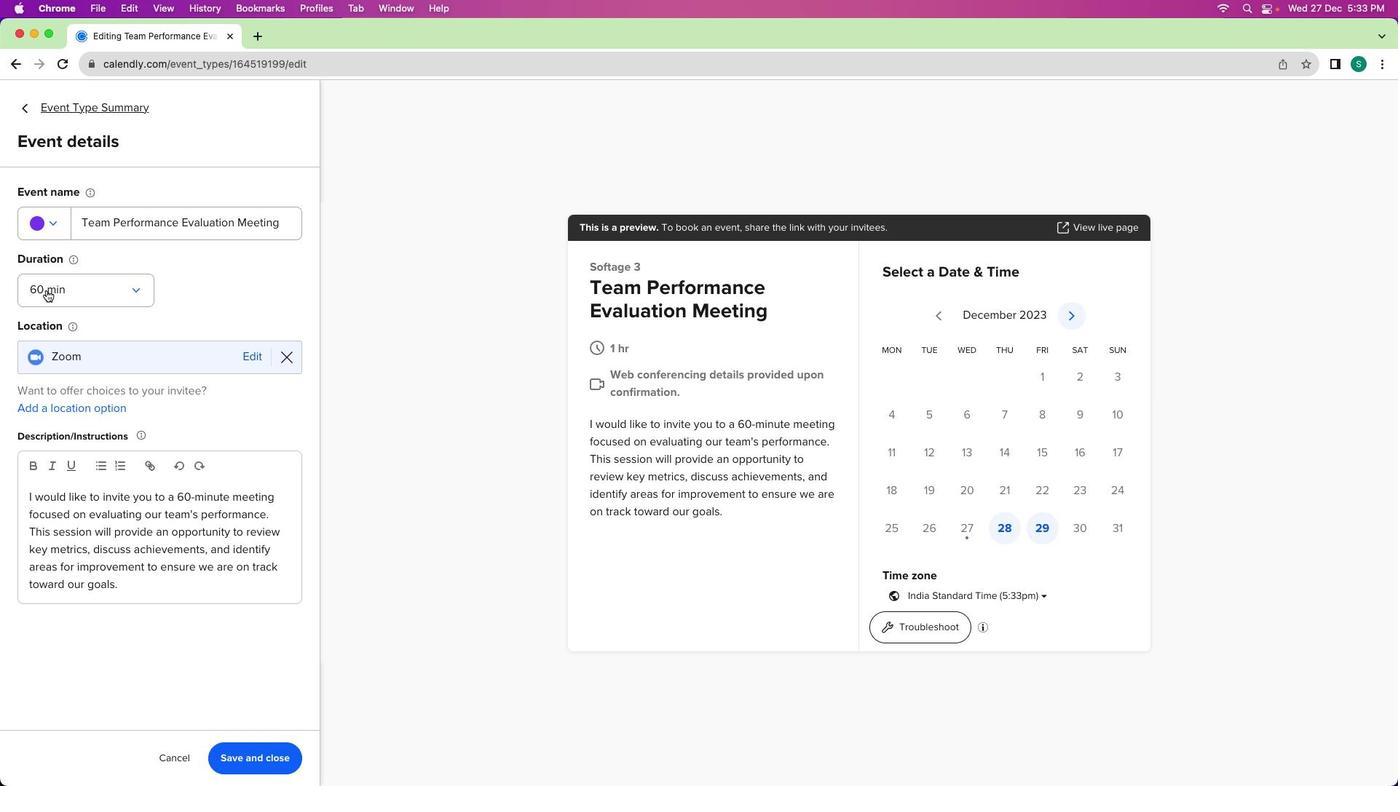 
Action: Mouse moved to (50, 222)
Screenshot: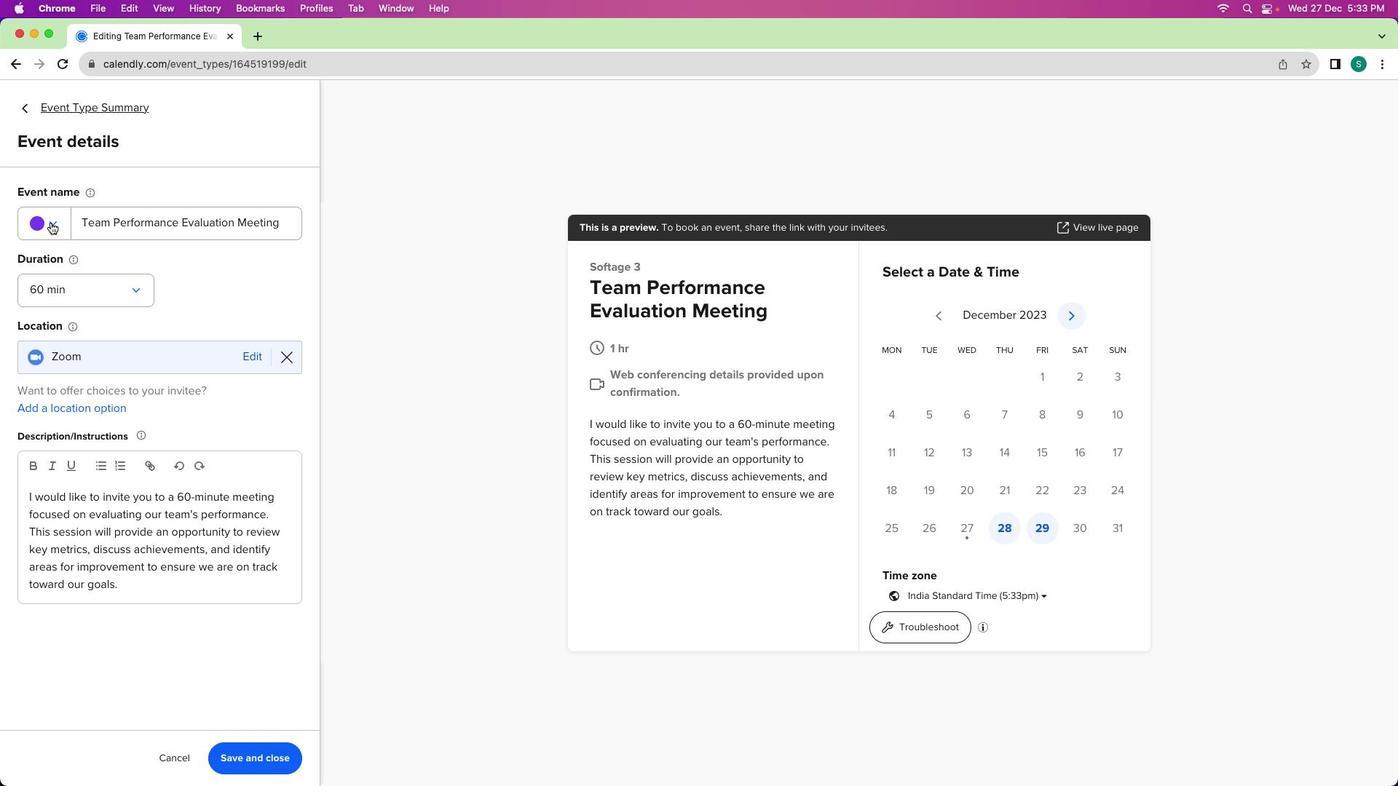 
Action: Mouse pressed left at (50, 222)
Screenshot: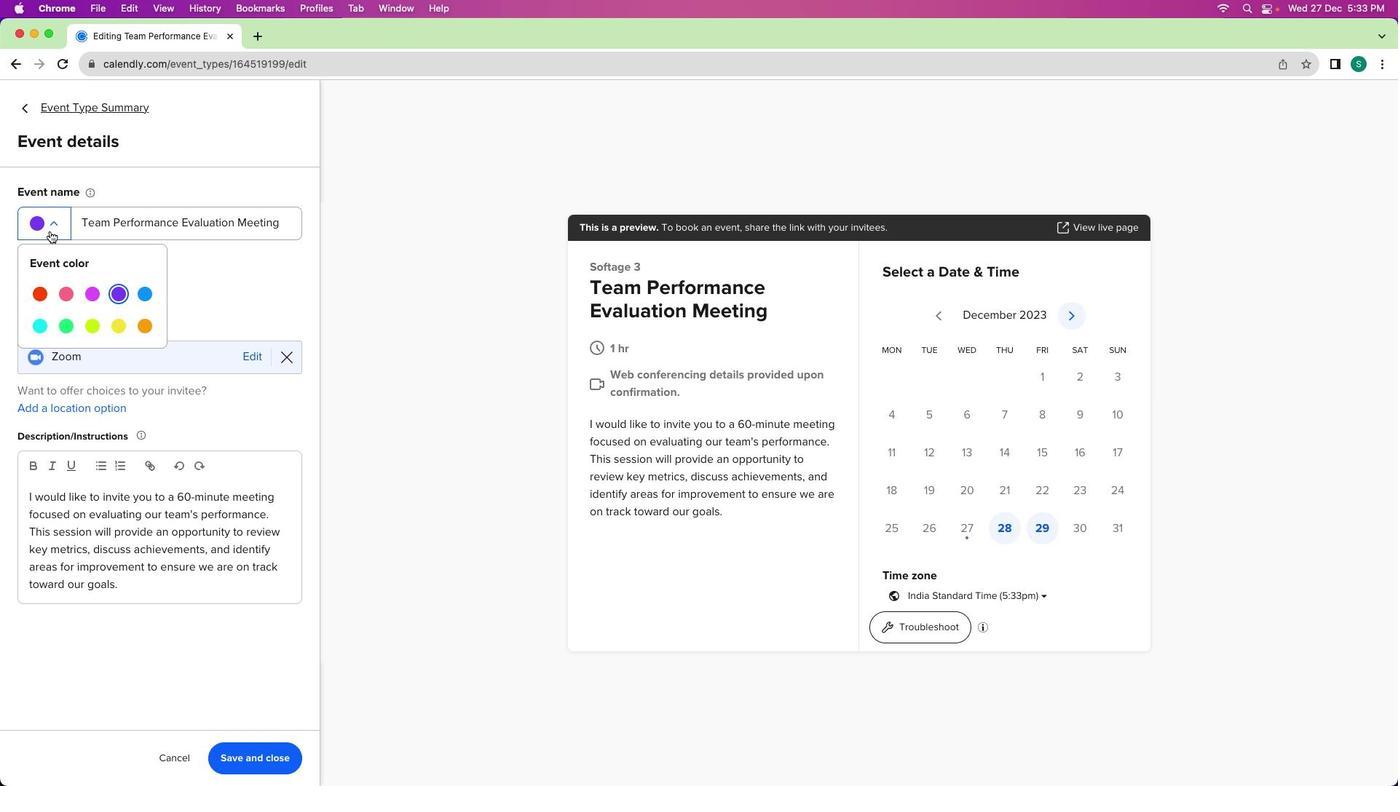 
Action: Mouse moved to (37, 297)
Screenshot: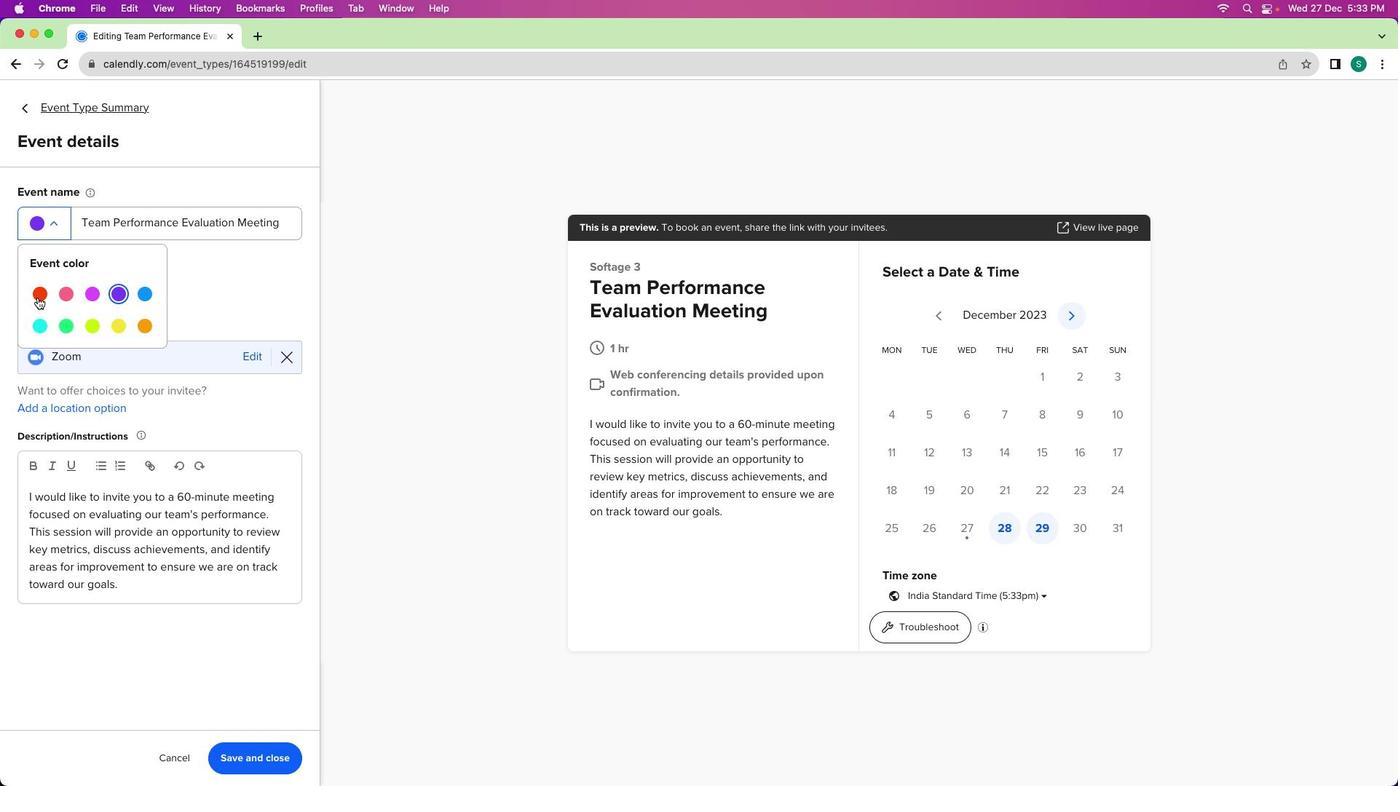 
Action: Mouse pressed left at (37, 297)
Screenshot: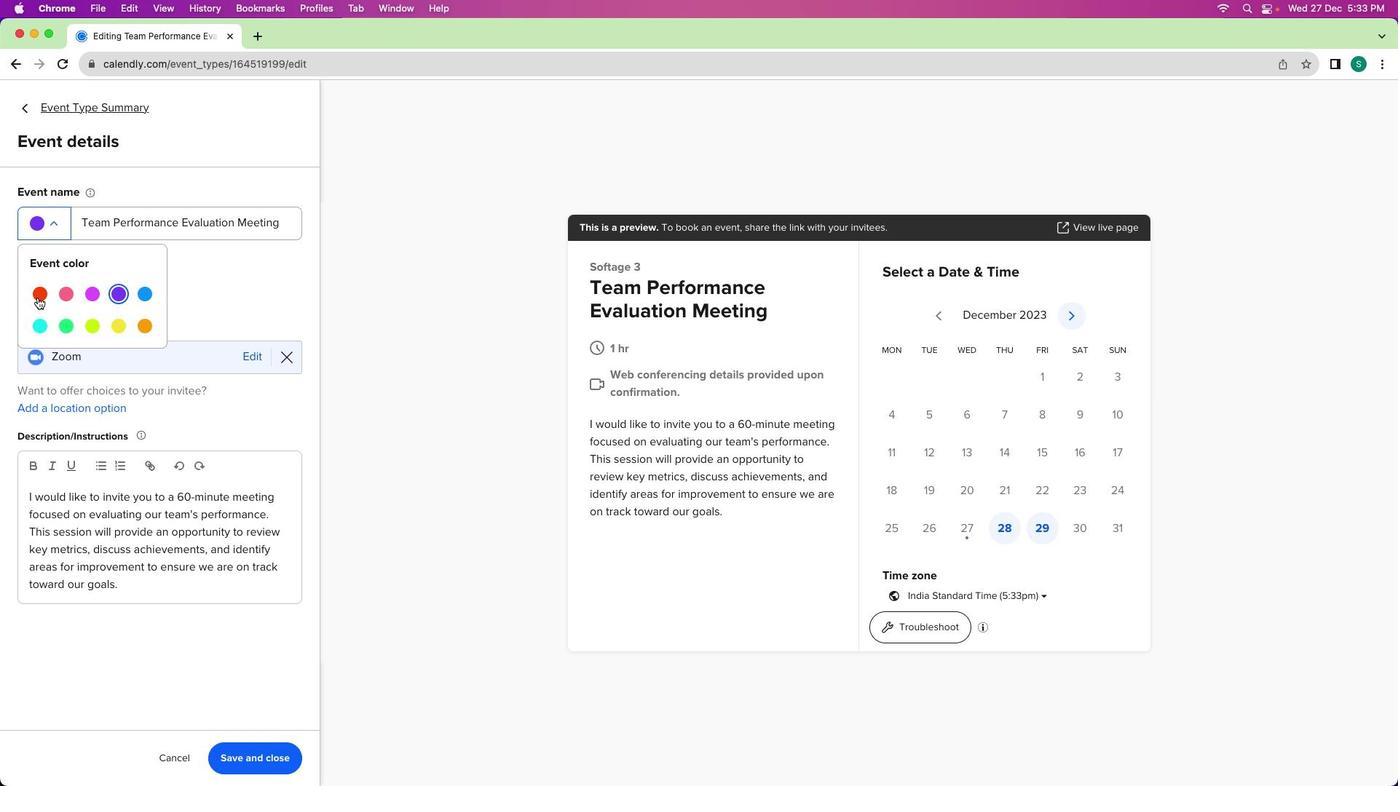 
Action: Mouse moved to (264, 751)
Screenshot: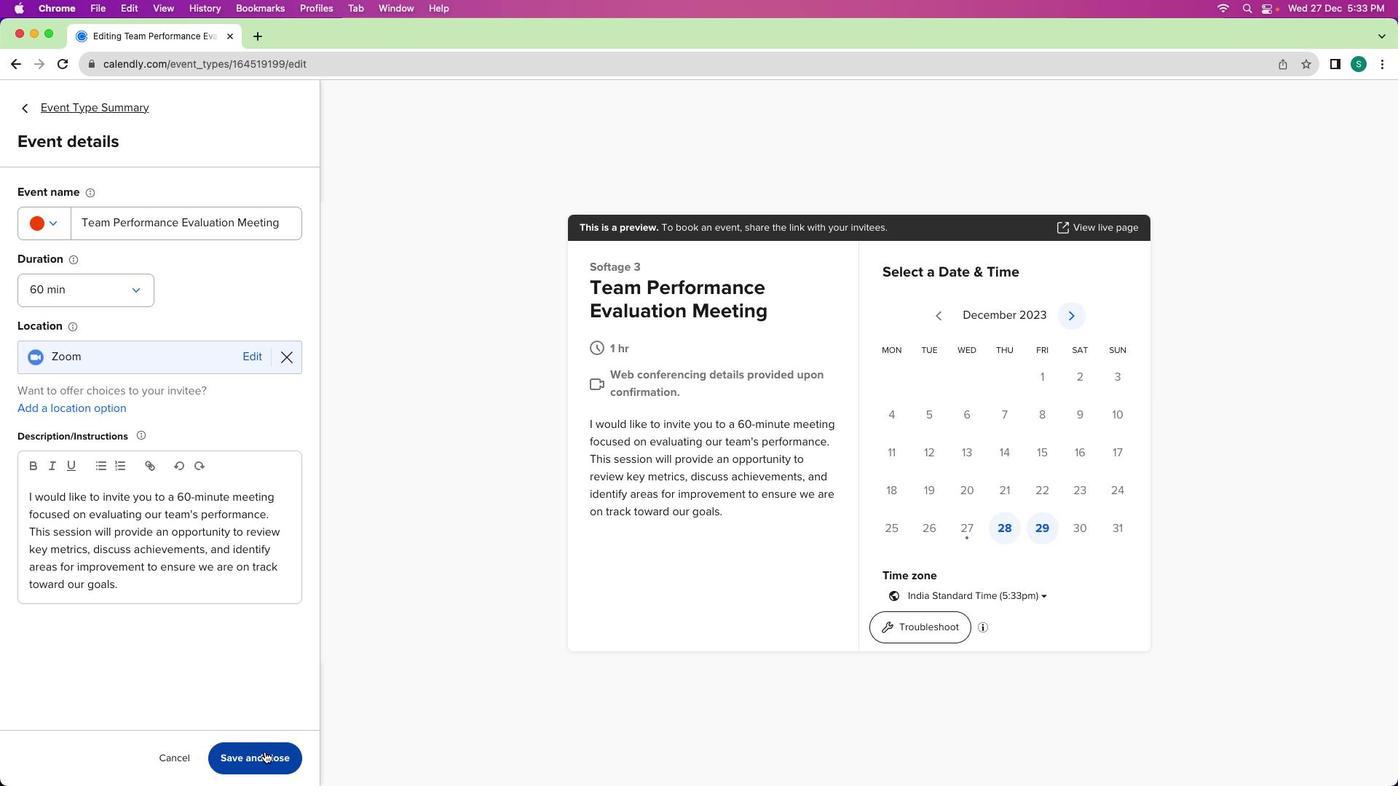 
Action: Mouse pressed left at (264, 751)
Screenshot: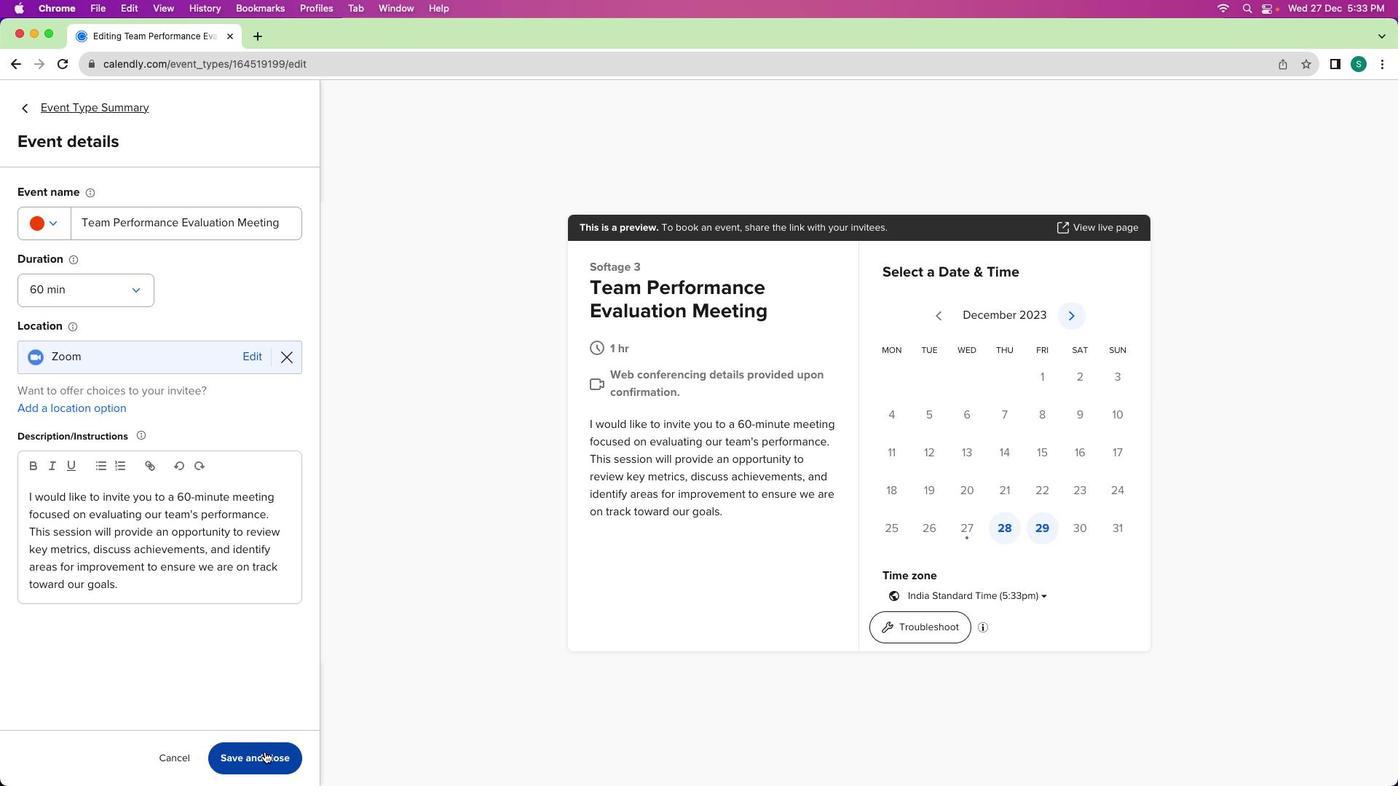 
Action: Mouse moved to (32, 110)
Screenshot: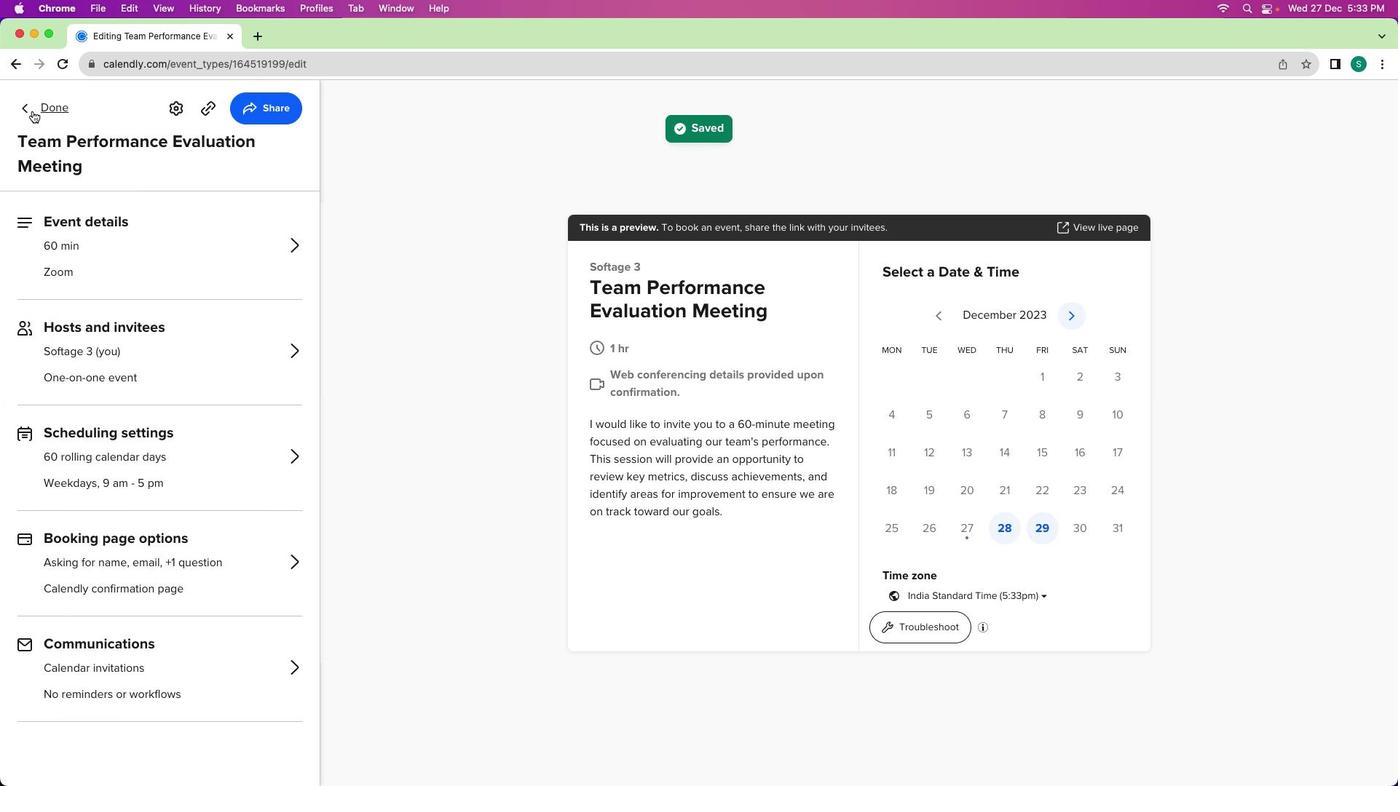 
Action: Mouse pressed left at (32, 110)
Screenshot: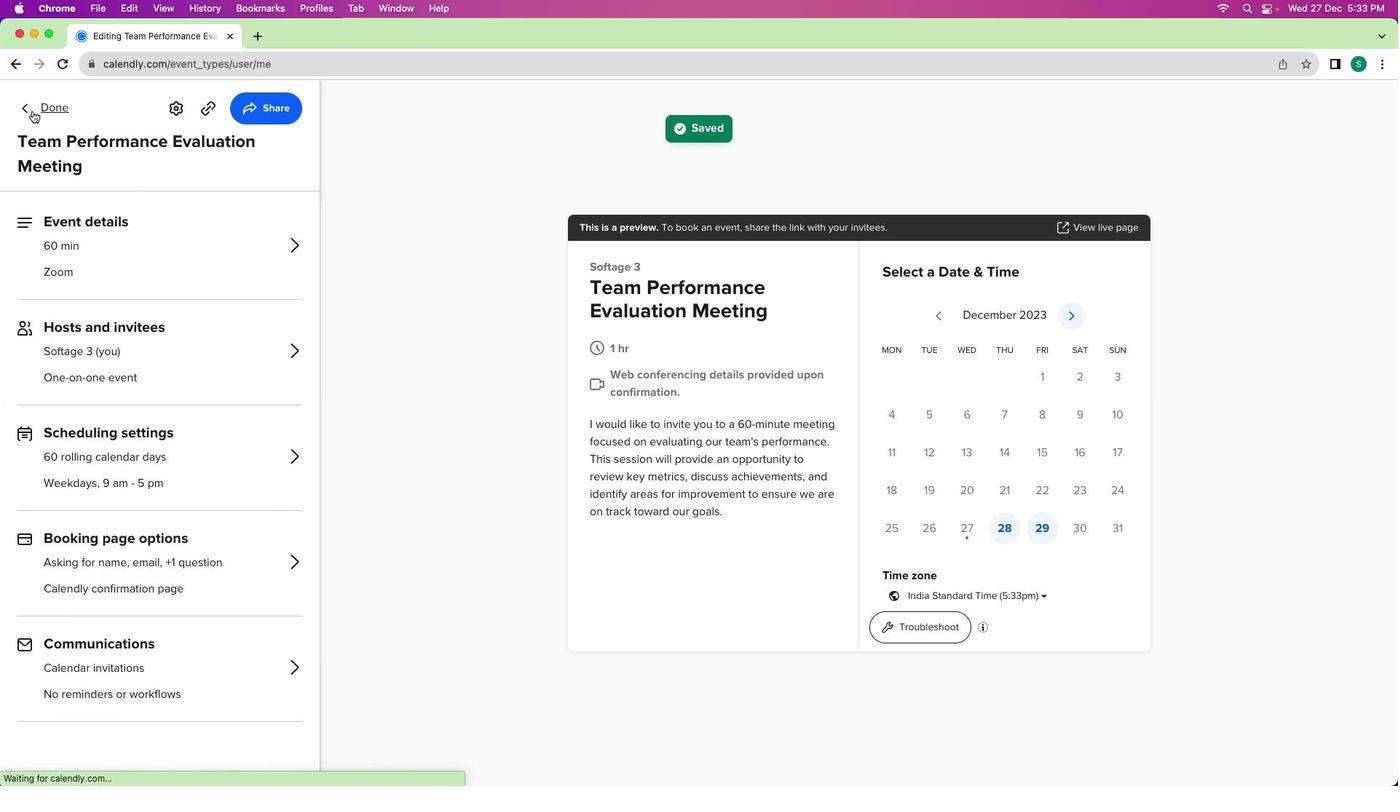 
Action: Mouse moved to (474, 403)
Screenshot: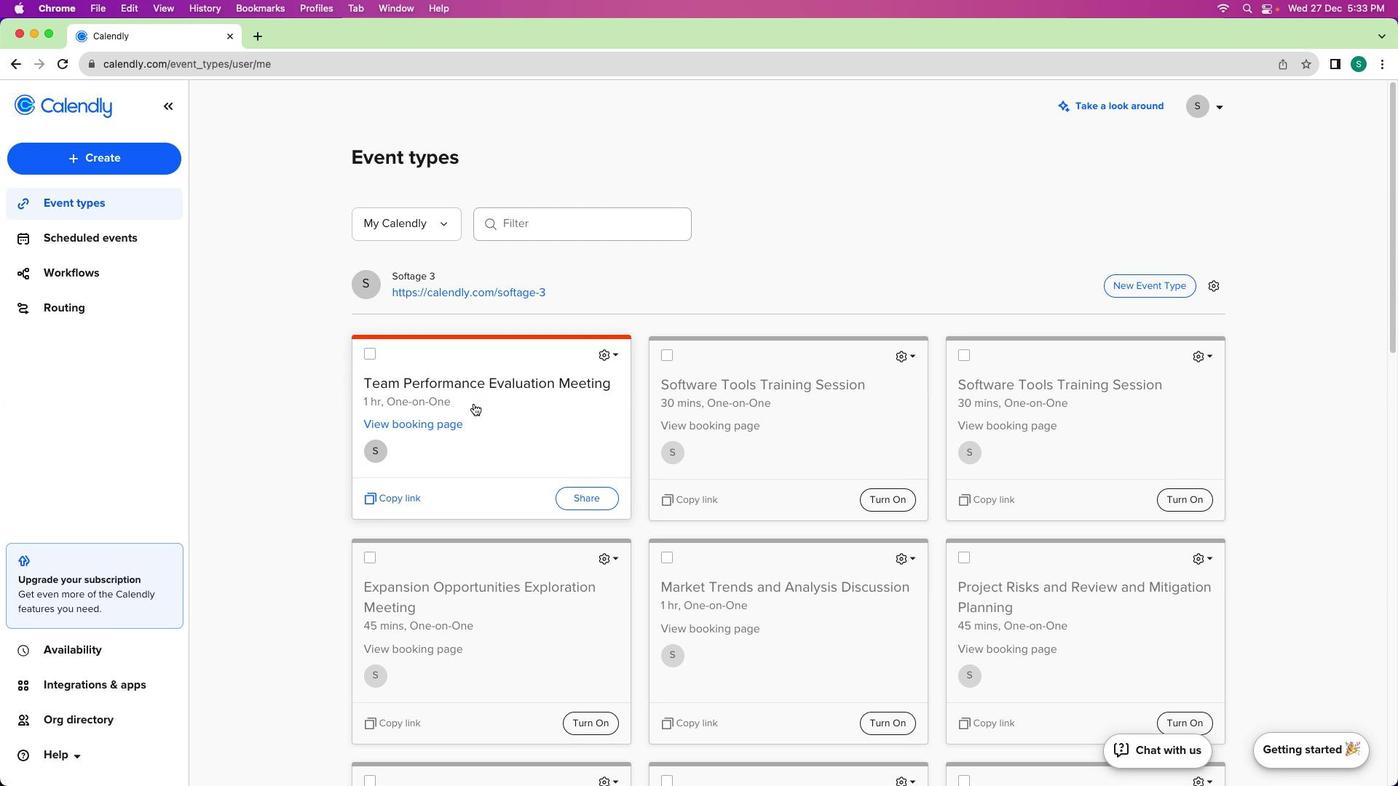 
